 Task: Open a blank sheet, save the file as Madelyn.html Add the quote 'Failure is not the end; it's just a stepping stone to success.' Apply font style 'Merriweather' and font size 30 Align the text to the Justify .Change the text color to  'Pink '
Action: Mouse moved to (374, 236)
Screenshot: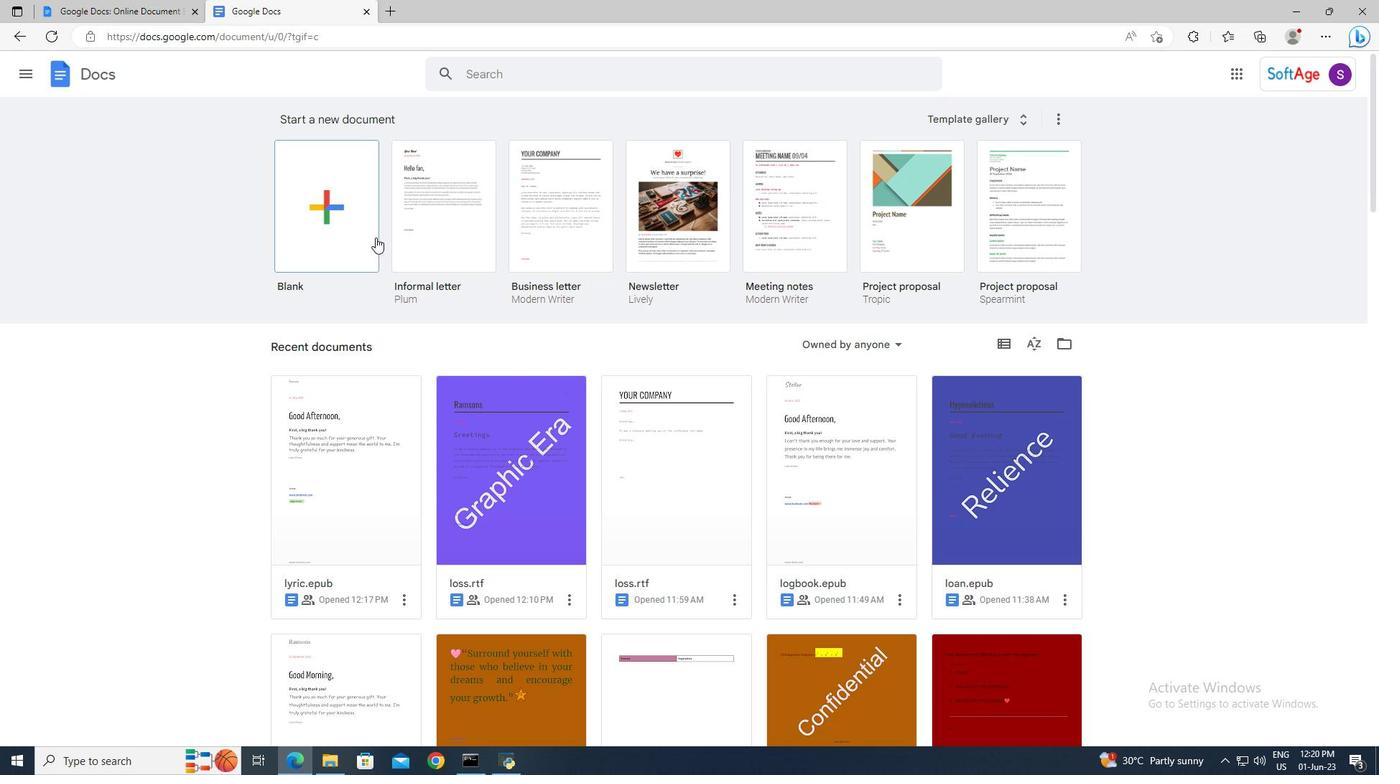 
Action: Mouse pressed left at (374, 236)
Screenshot: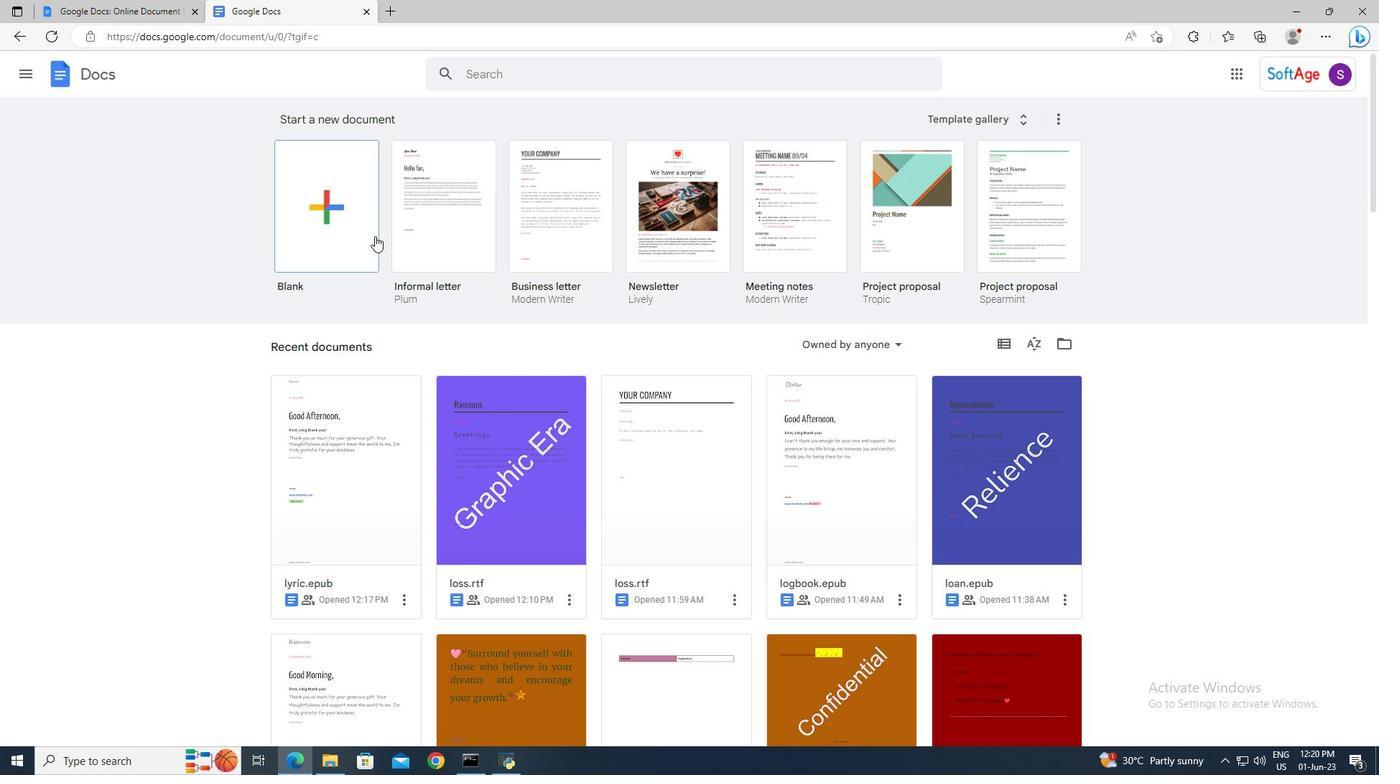 
Action: Mouse moved to (147, 67)
Screenshot: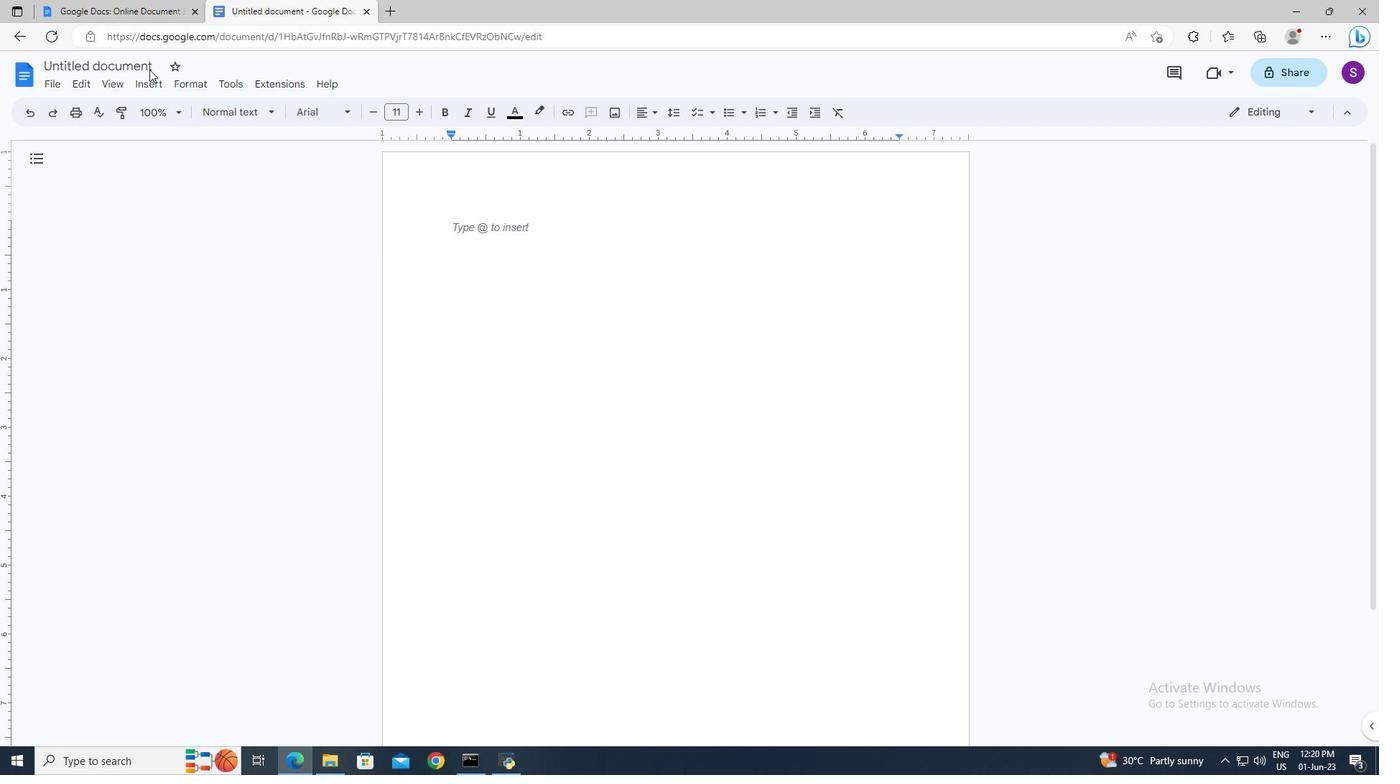 
Action: Mouse pressed left at (147, 67)
Screenshot: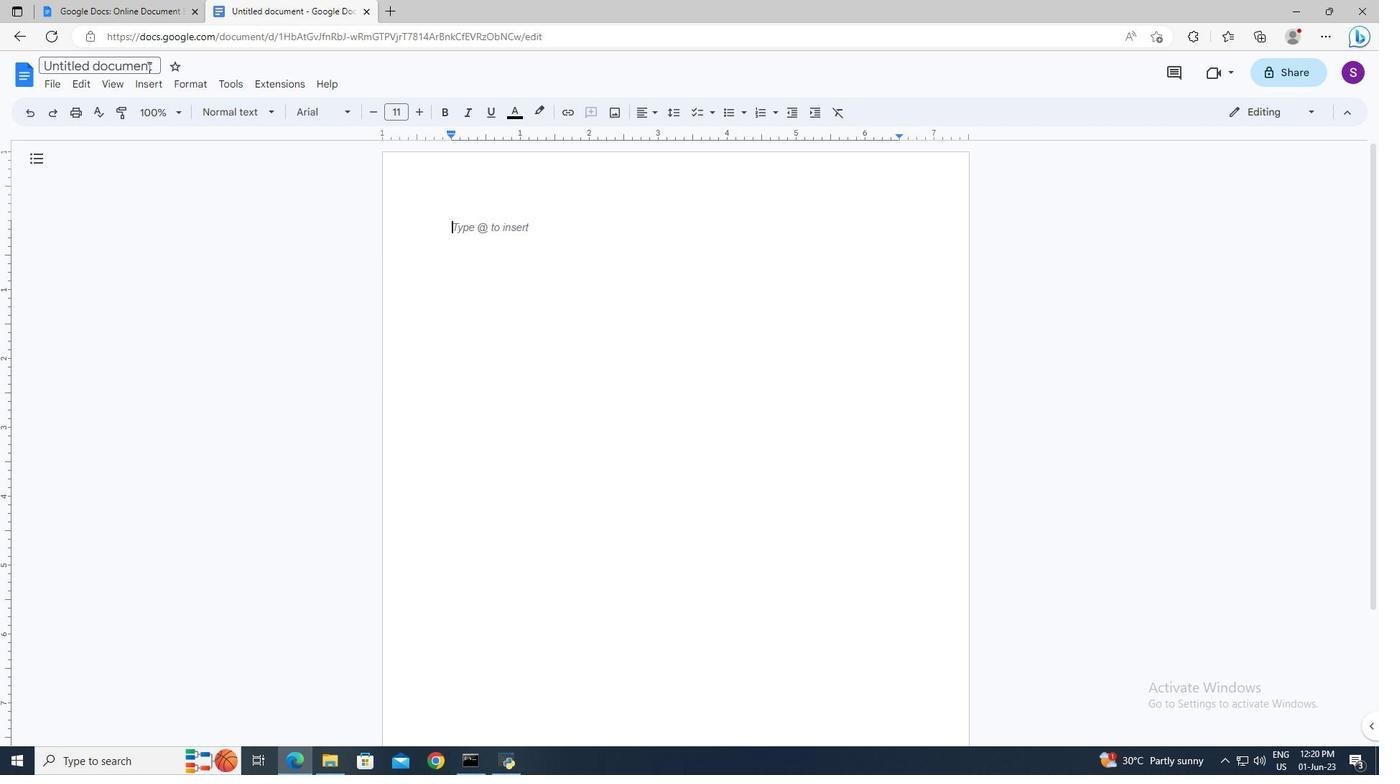 
Action: Key pressed <Key.delete><Key.shift>Madelyn.html<Key.enter>
Screenshot: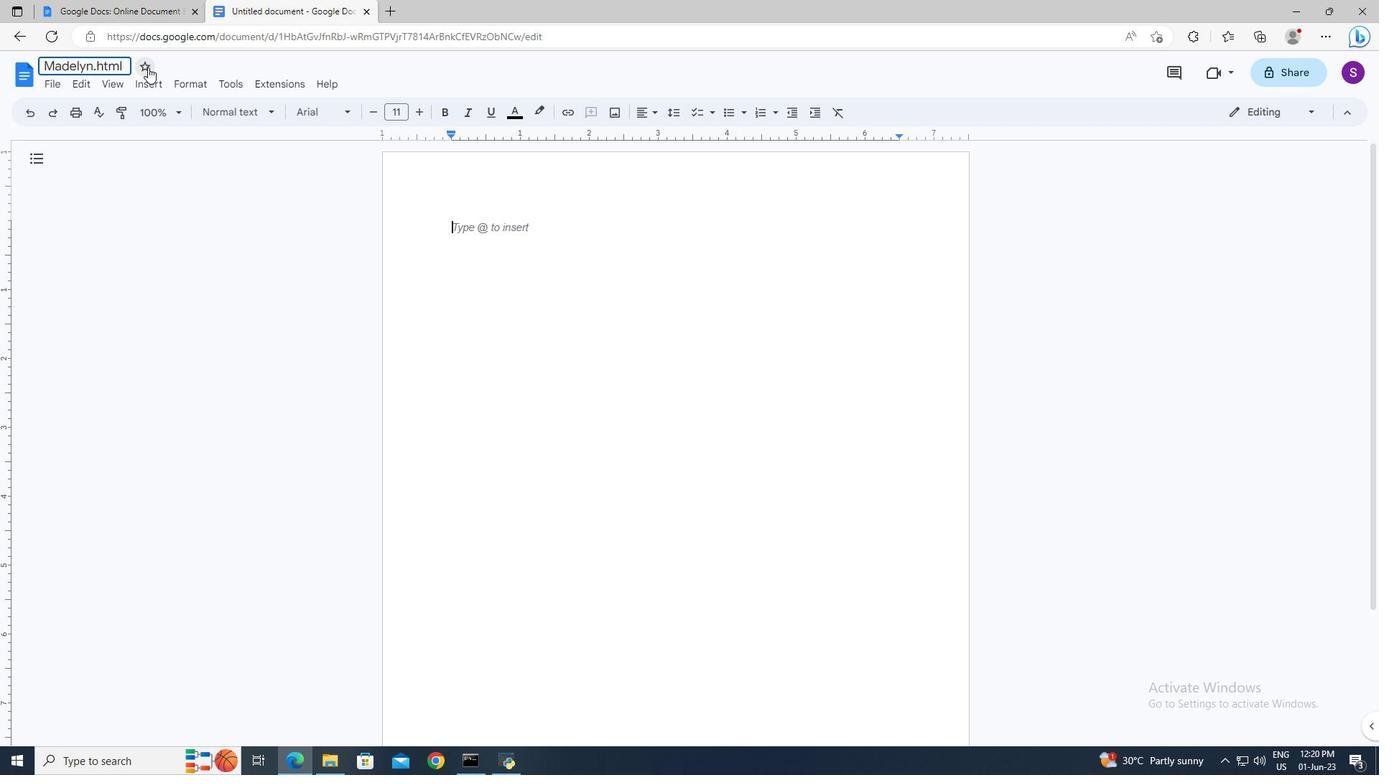 
Action: Mouse moved to (464, 224)
Screenshot: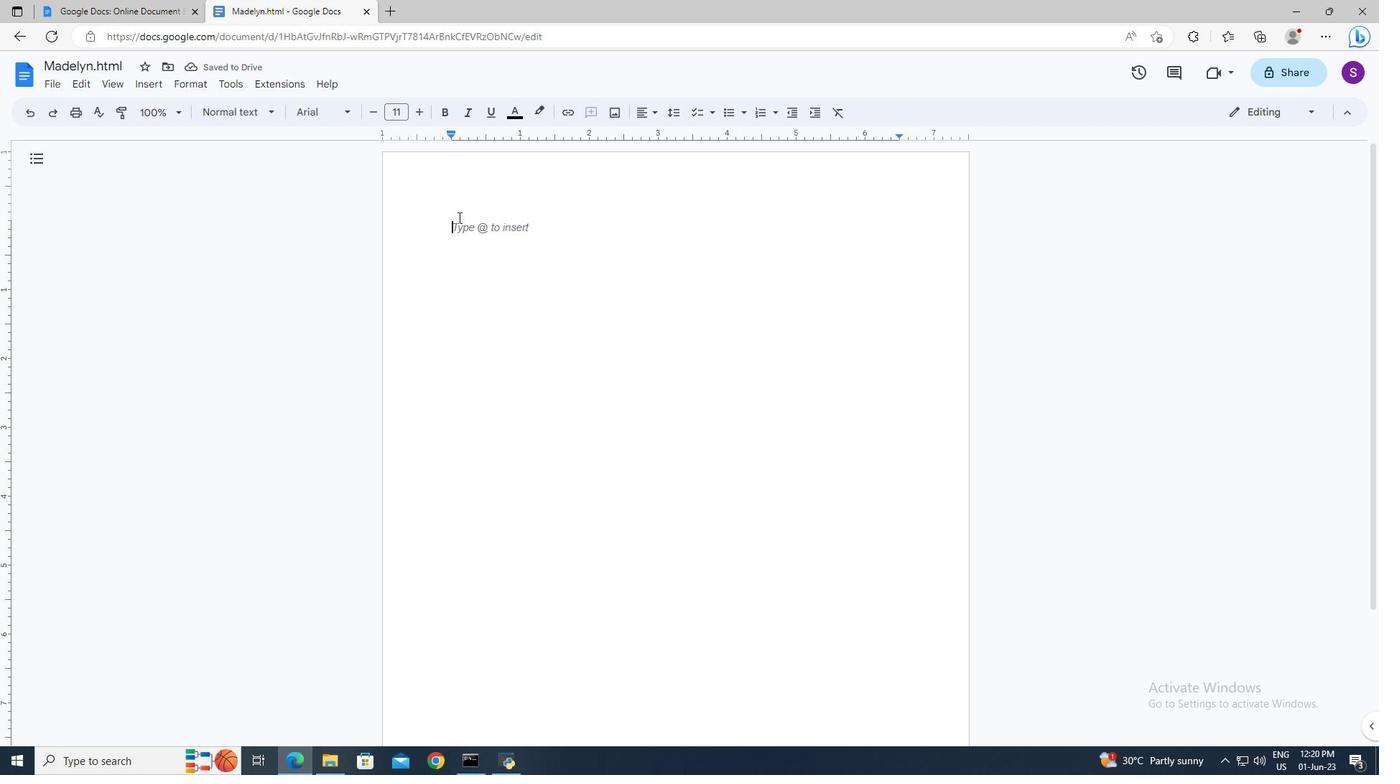 
Action: Mouse pressed left at (464, 224)
Screenshot: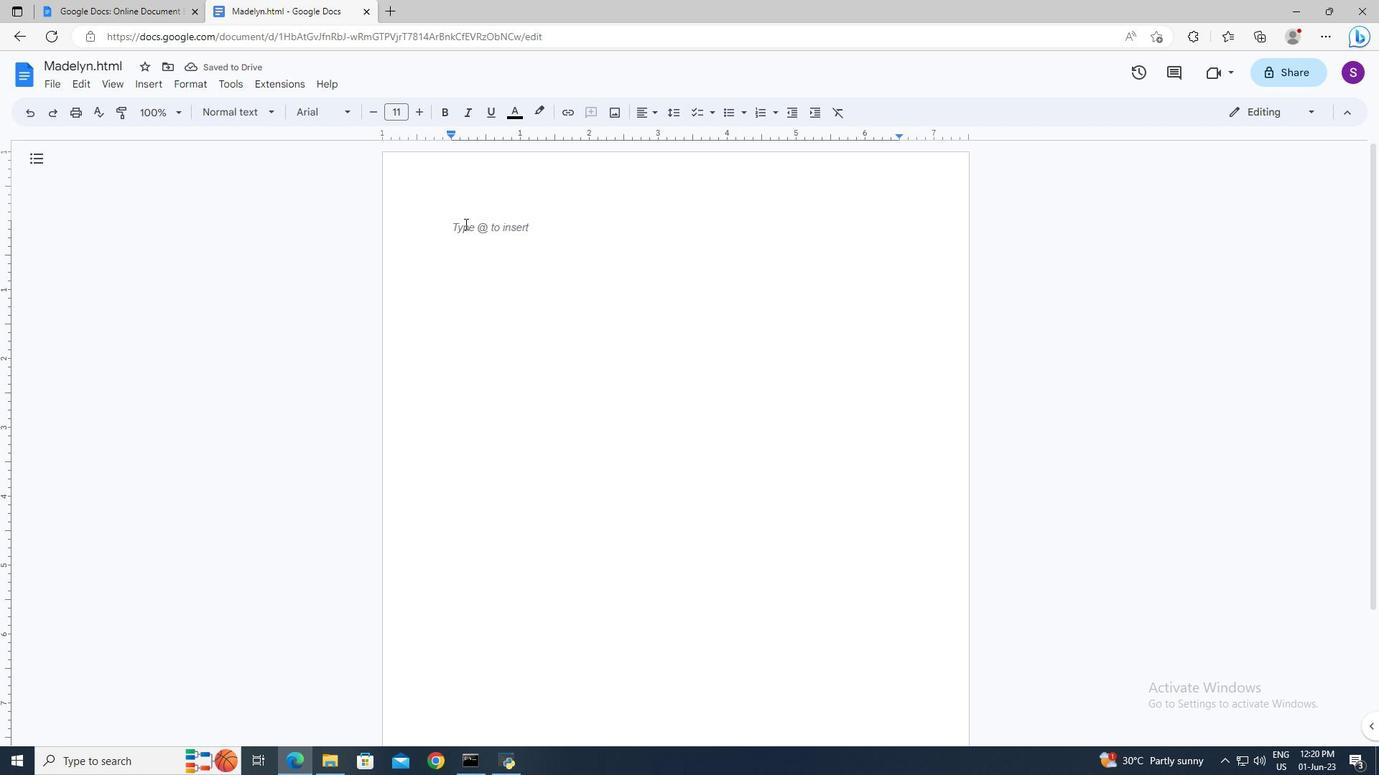 
Action: Key pressed <Key.shift>"<Key.shift>Failure<Key.space>is<Key.space>not<Key.space>the<Key.space>end;<Key.space>it's<Key.space>just<Key.space>a<Key.space>stepping<Key.space>stone<Key.space>to<Key.space>success.<Key.shift>"ctrl+A
Screenshot: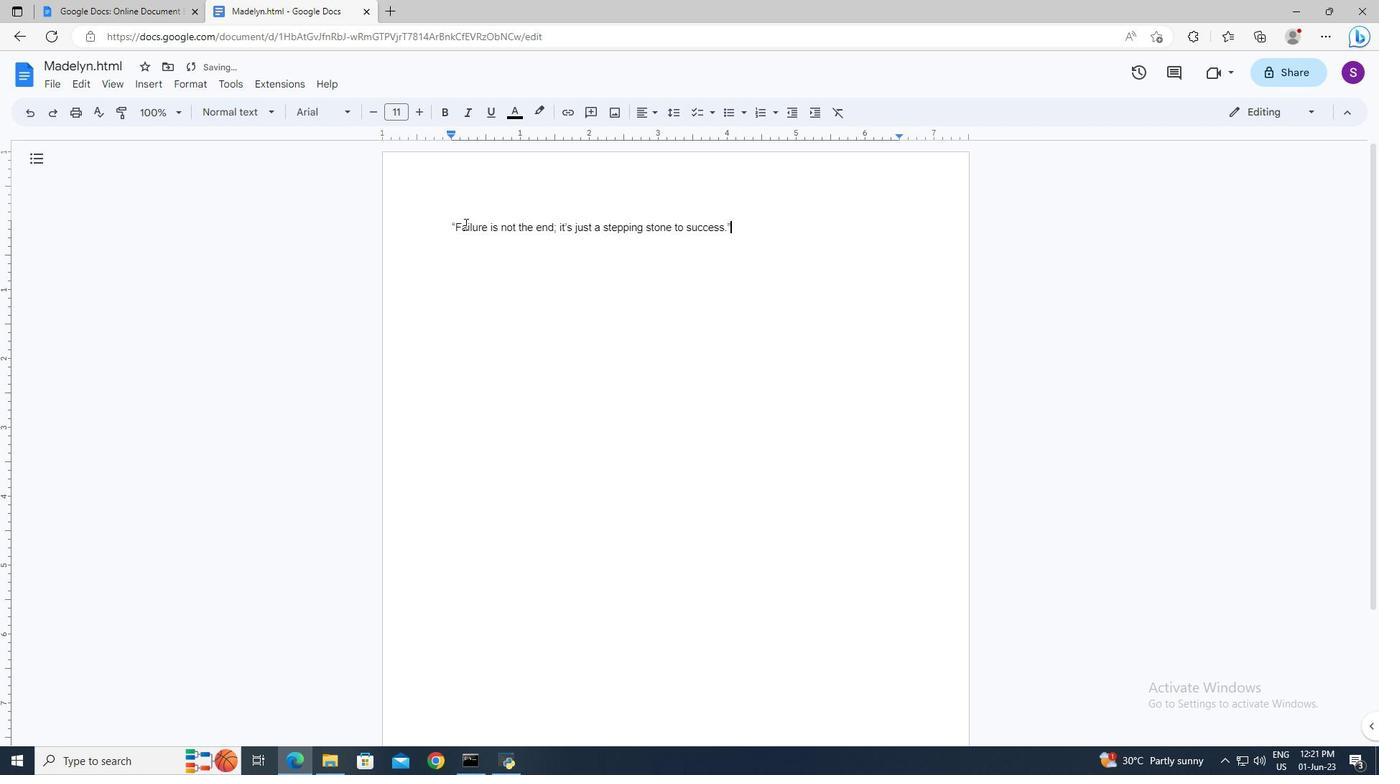 
Action: Mouse moved to (342, 118)
Screenshot: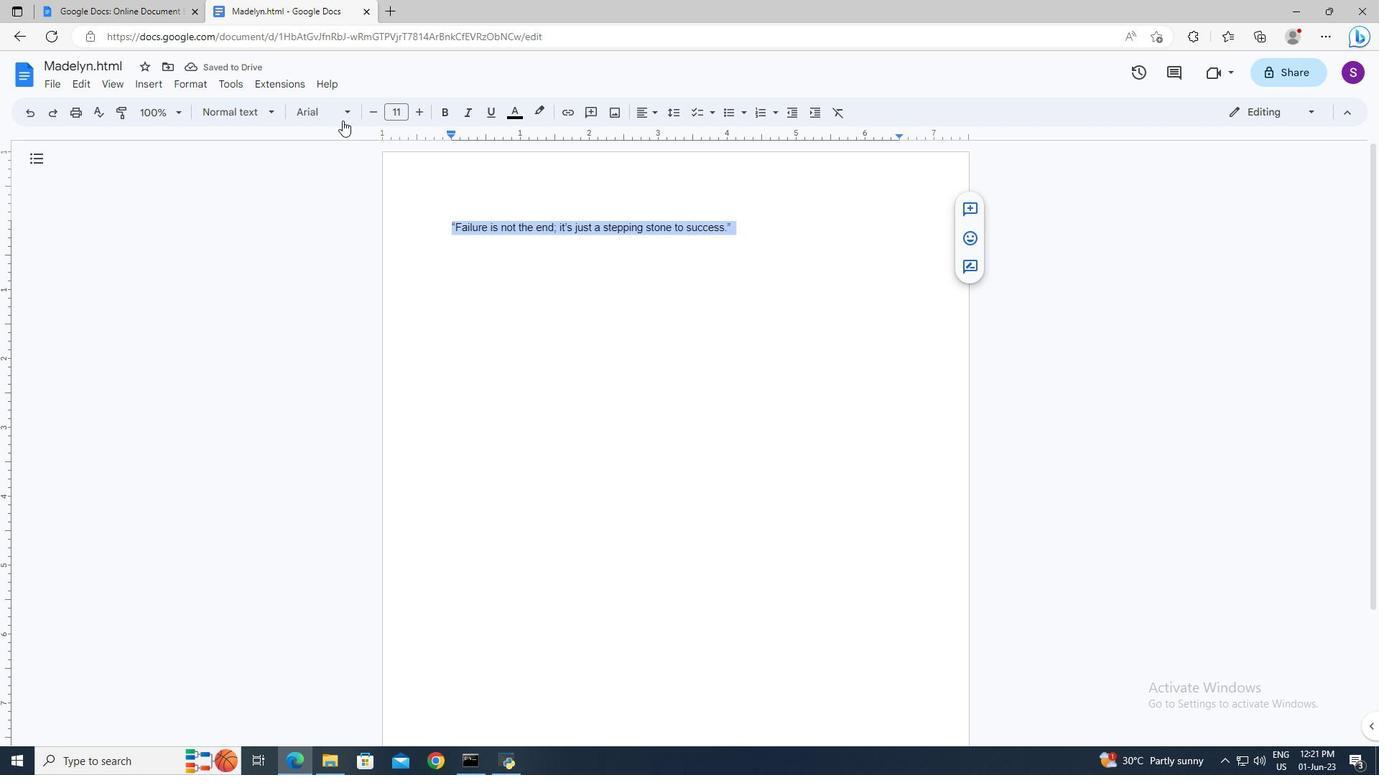 
Action: Mouse pressed left at (342, 118)
Screenshot: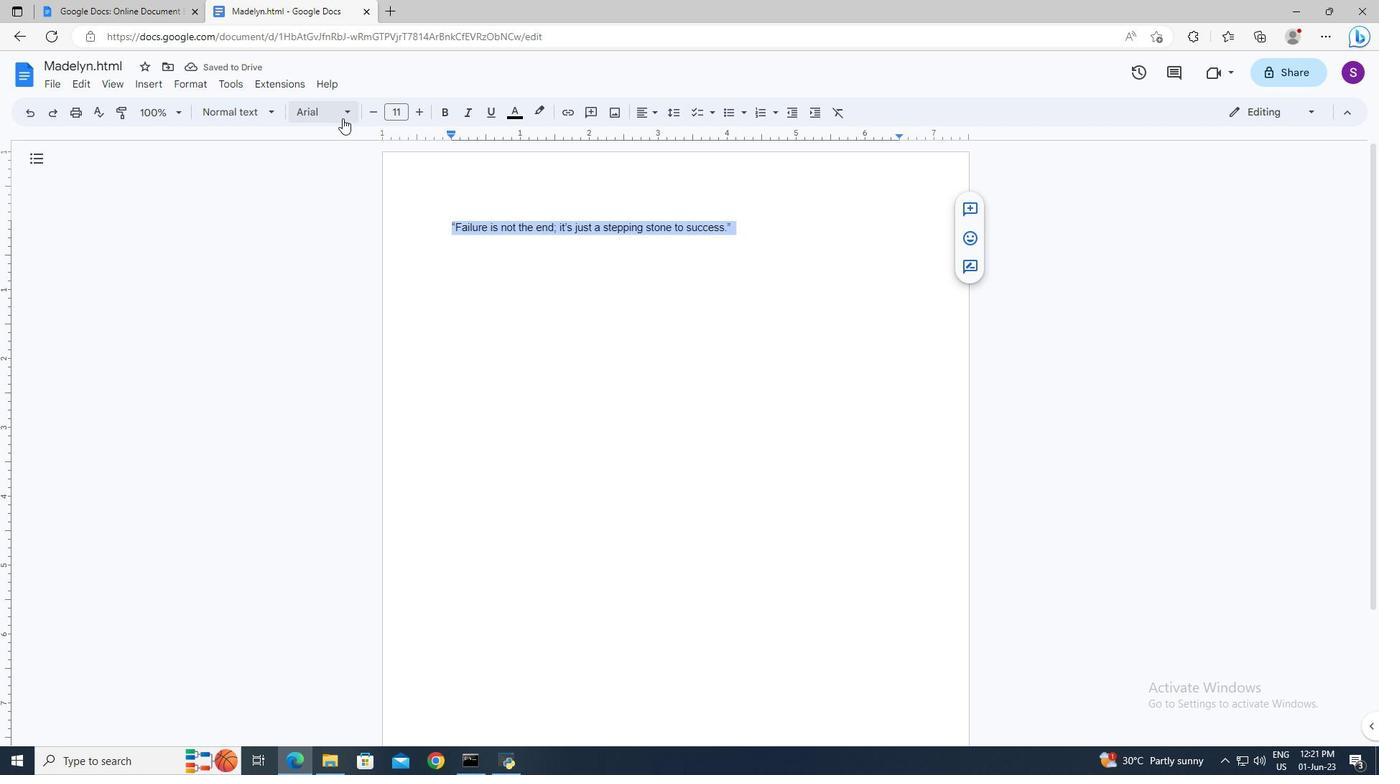 
Action: Mouse moved to (373, 616)
Screenshot: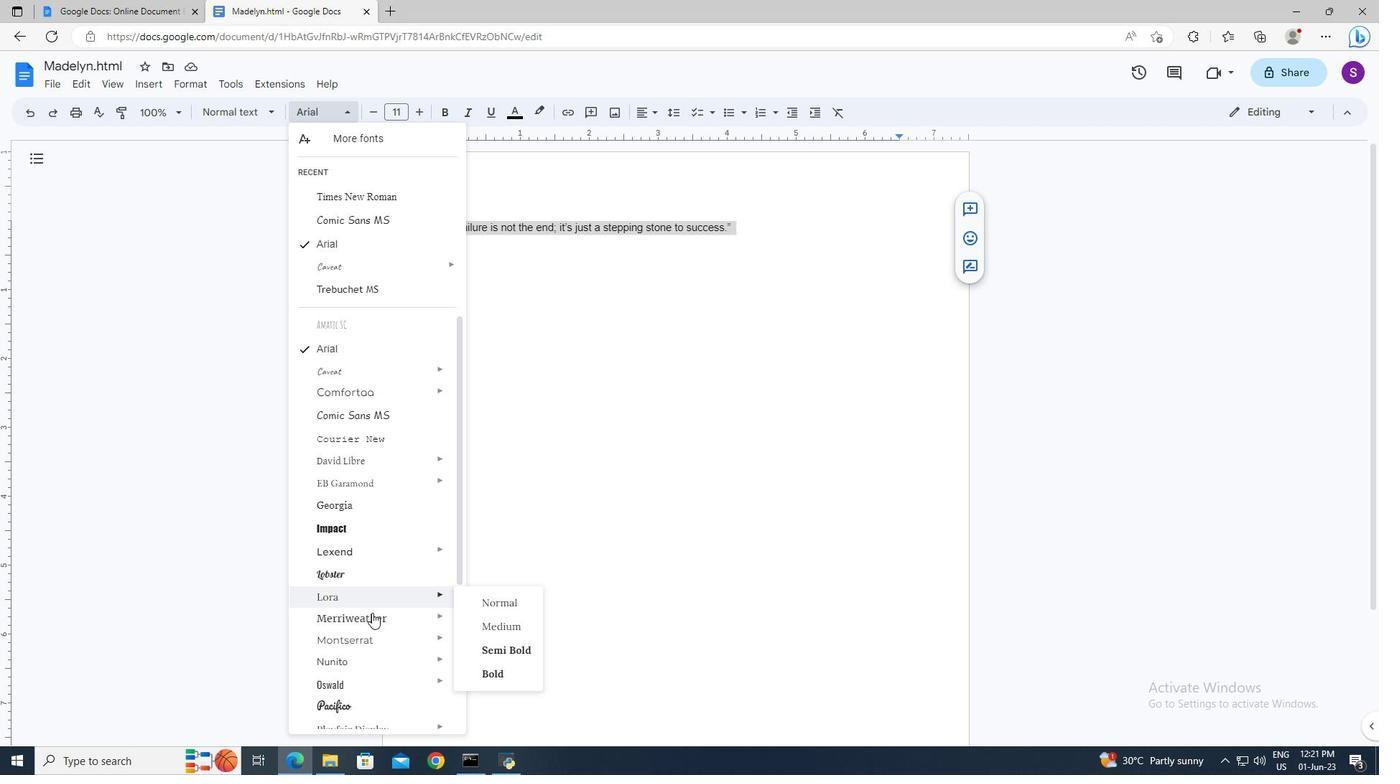 
Action: Mouse pressed left at (373, 616)
Screenshot: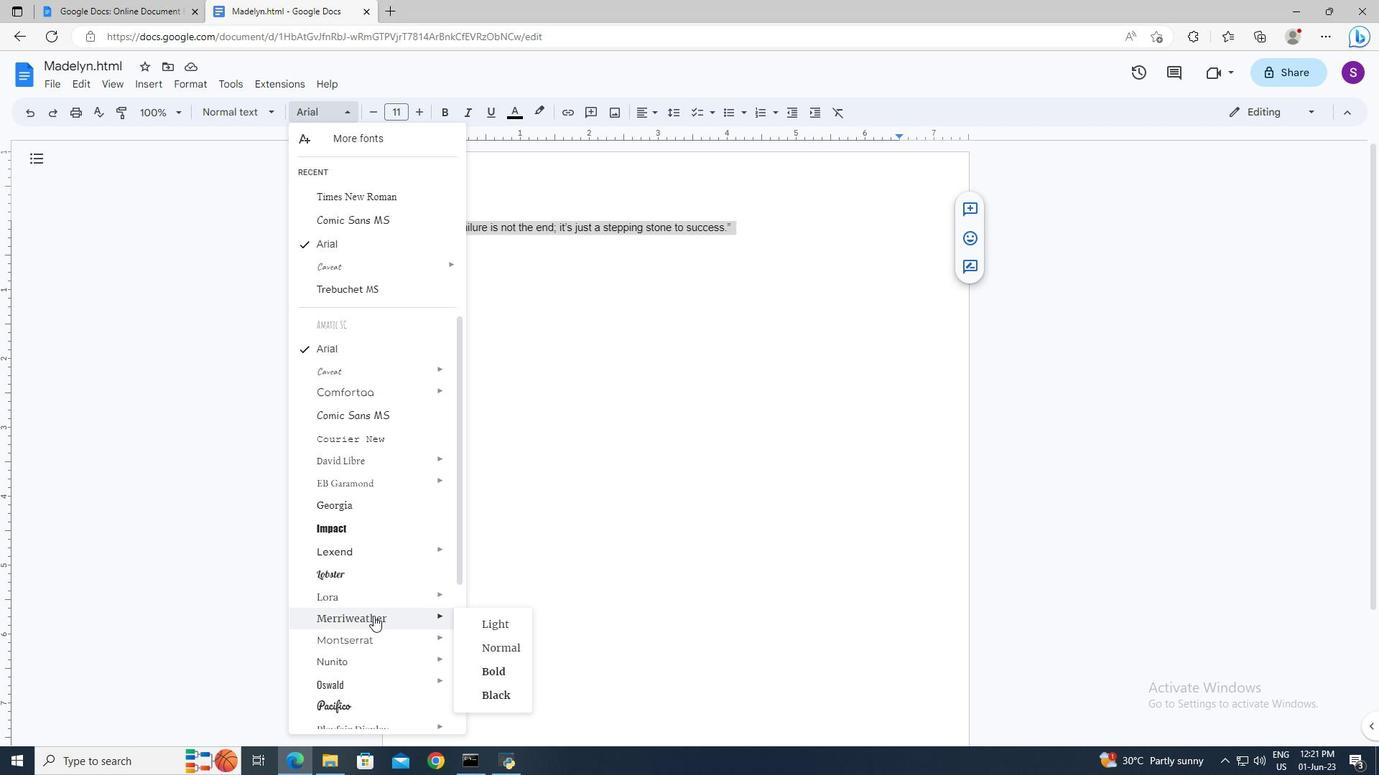 
Action: Mouse moved to (400, 110)
Screenshot: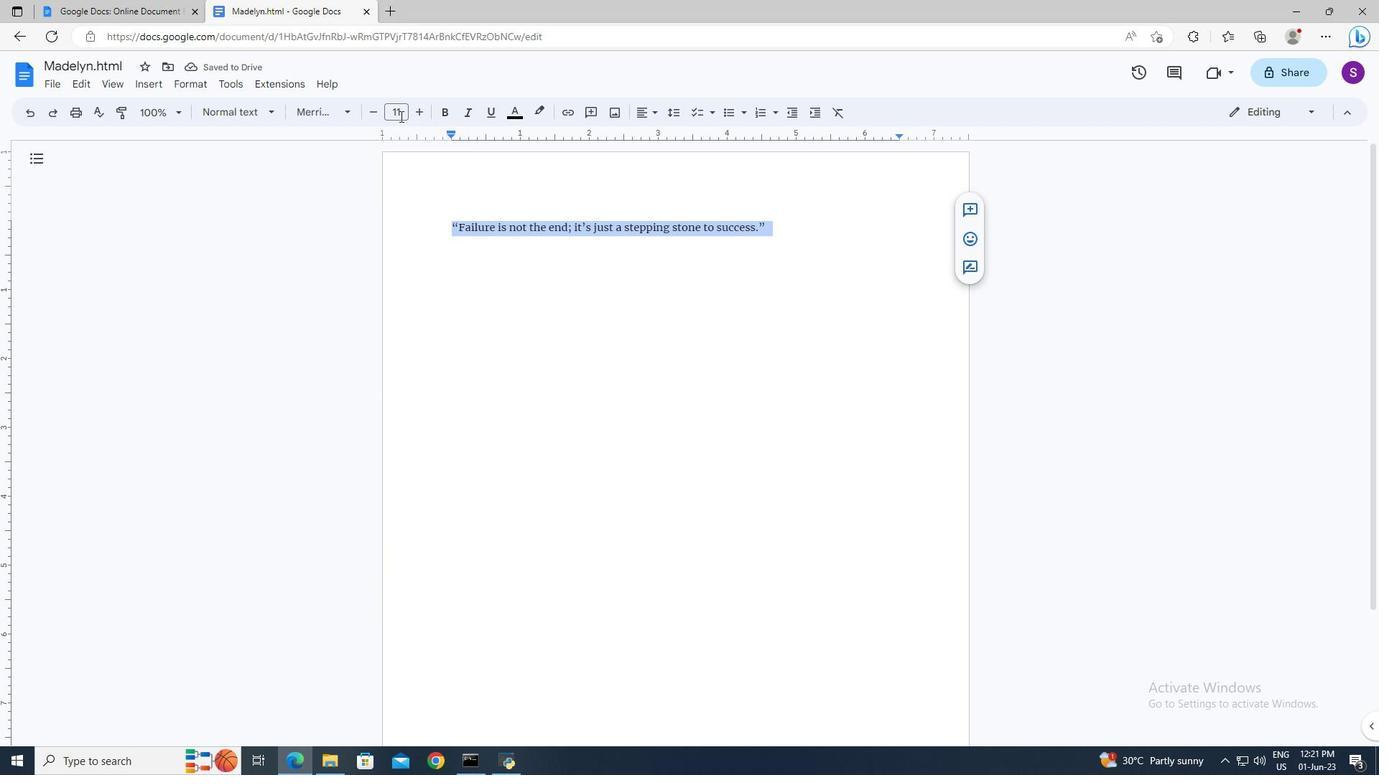 
Action: Mouse pressed left at (400, 110)
Screenshot: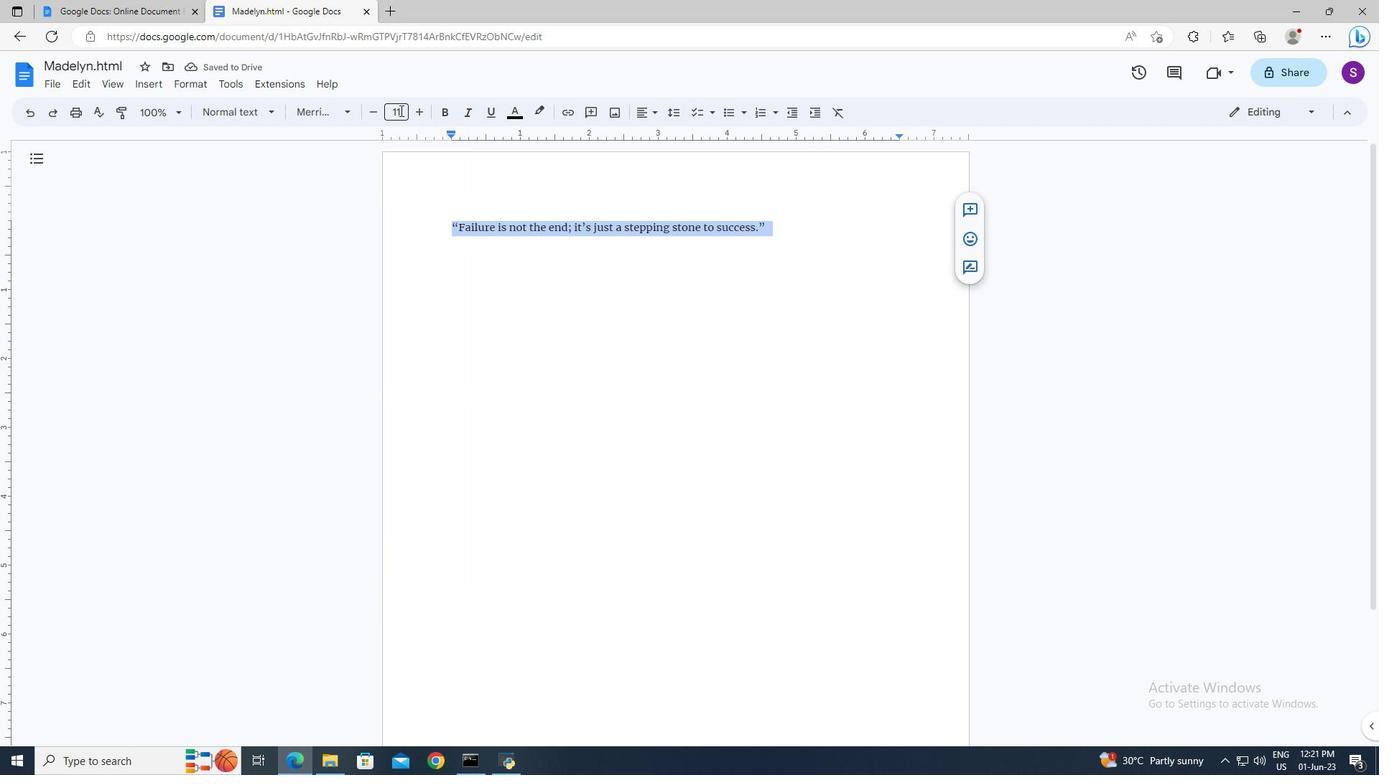 
Action: Key pressed 30<Key.enter>
Screenshot: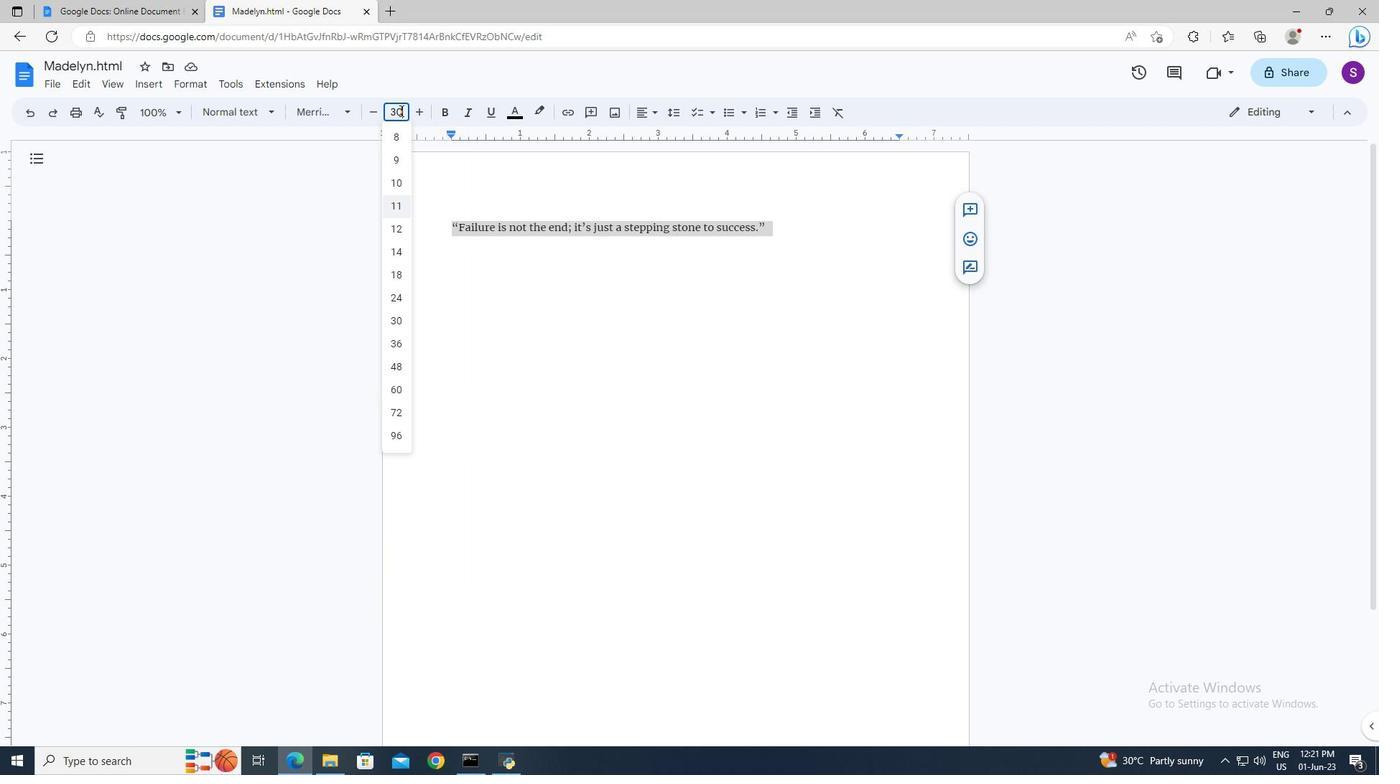 
Action: Mouse moved to (655, 112)
Screenshot: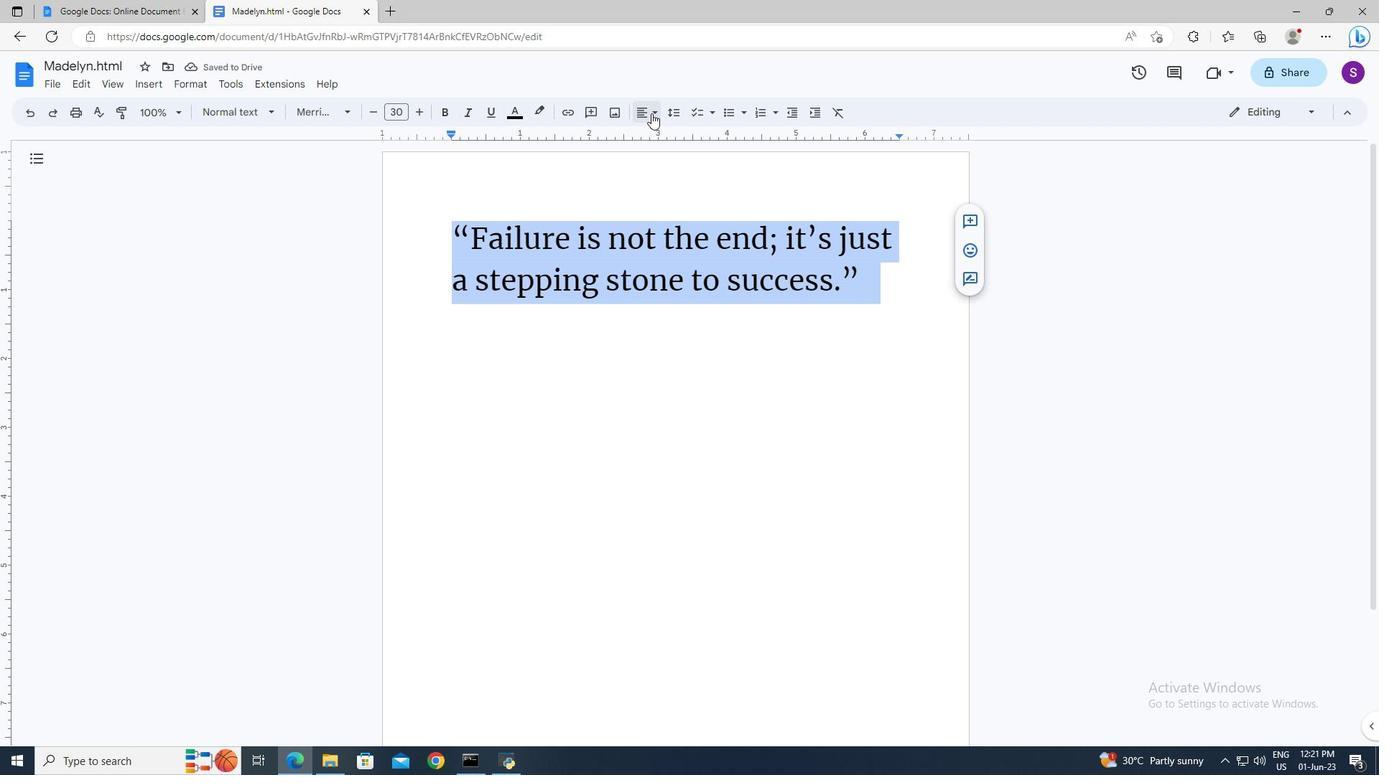 
Action: Mouse pressed left at (655, 112)
Screenshot: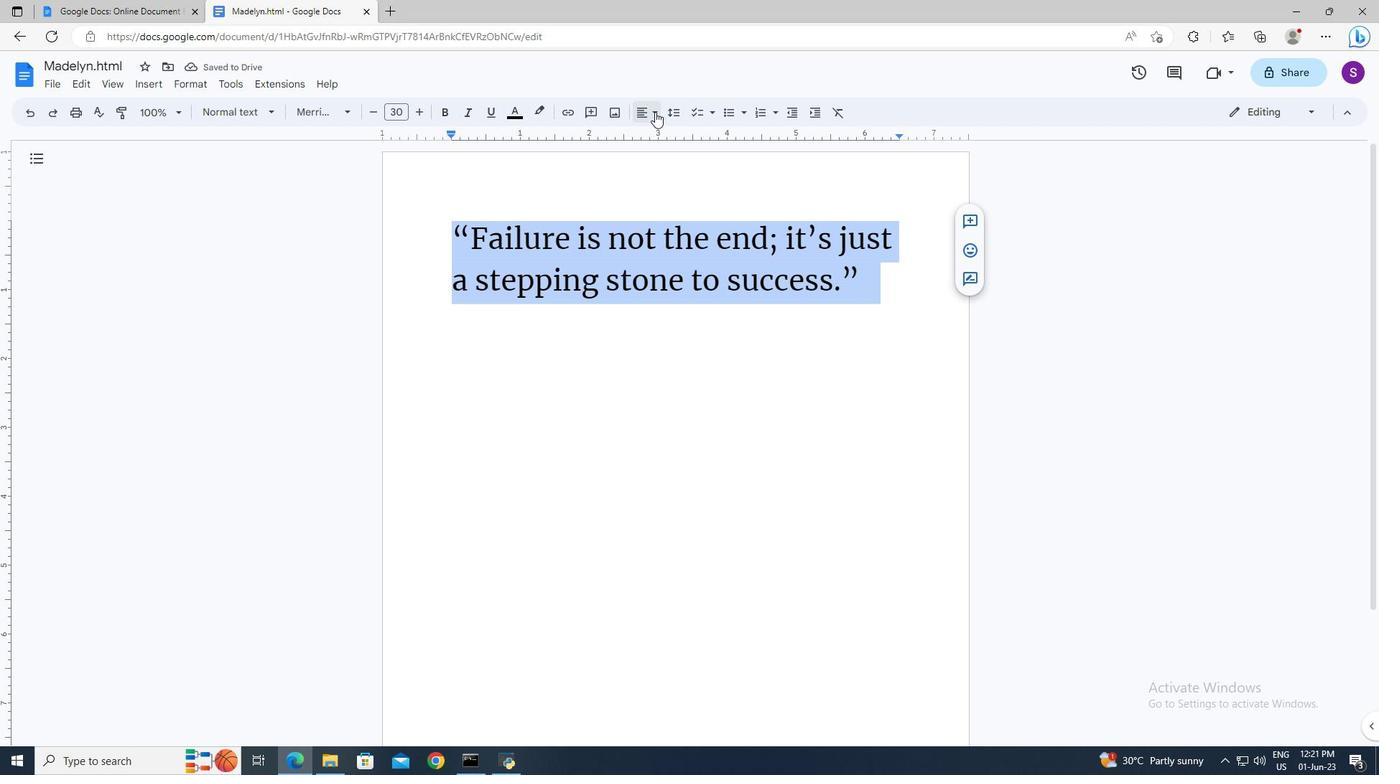 
Action: Mouse moved to (706, 139)
Screenshot: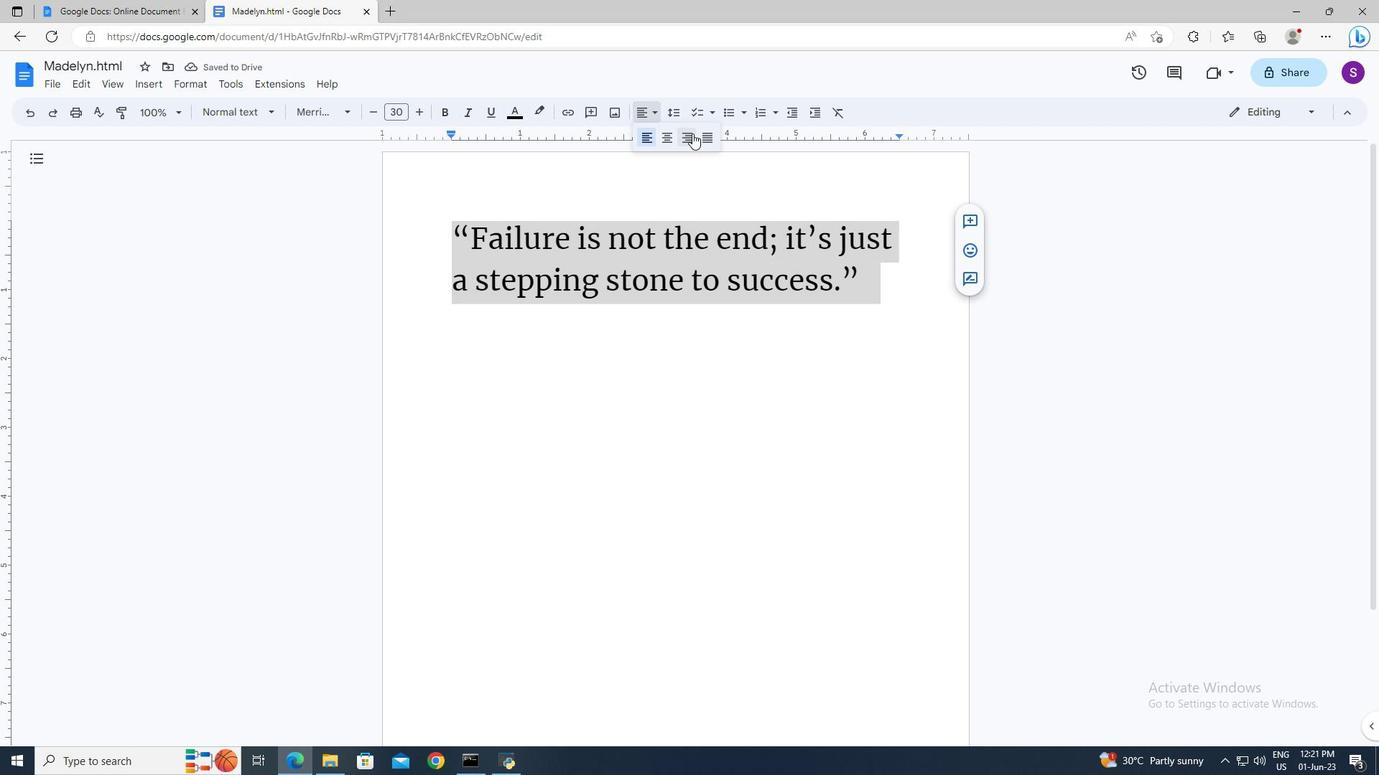 
Action: Mouse pressed left at (706, 139)
Screenshot: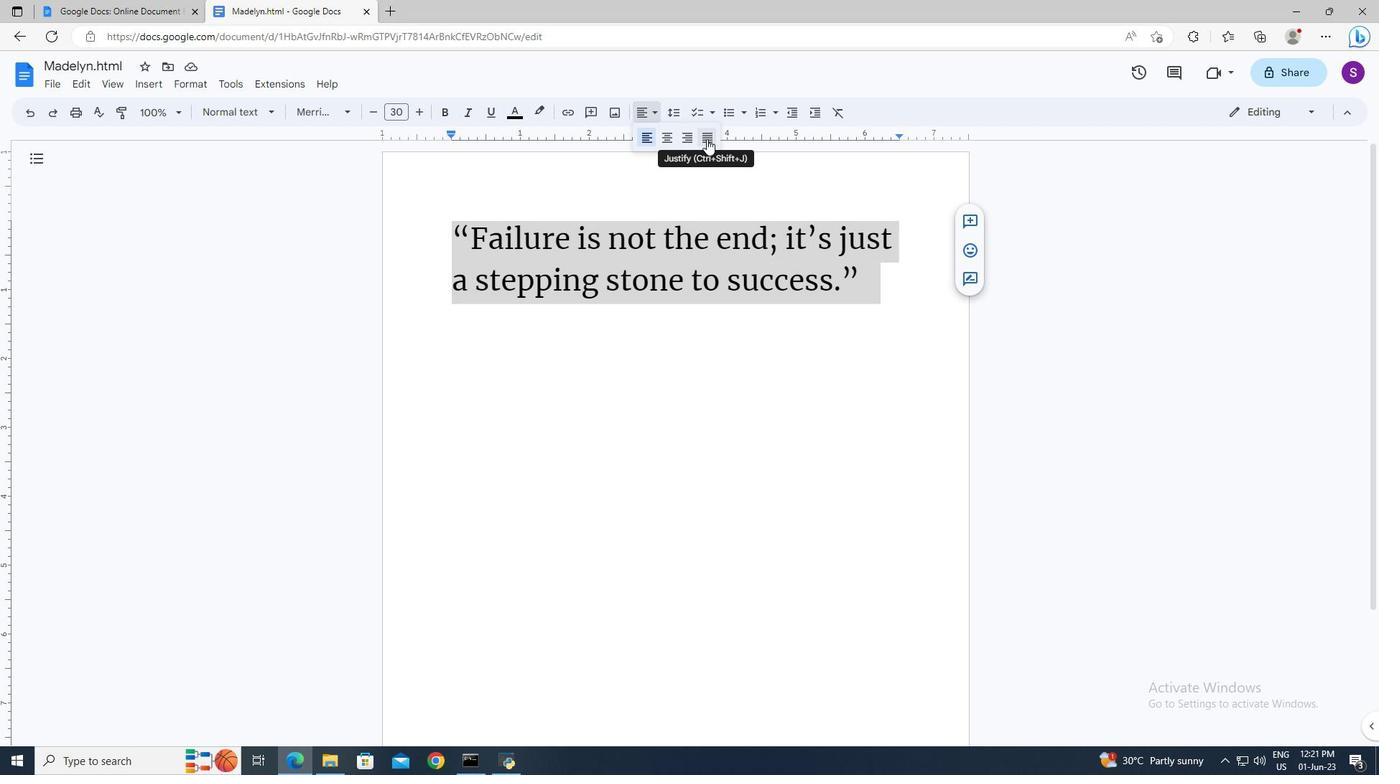 
Action: Mouse moved to (521, 117)
Screenshot: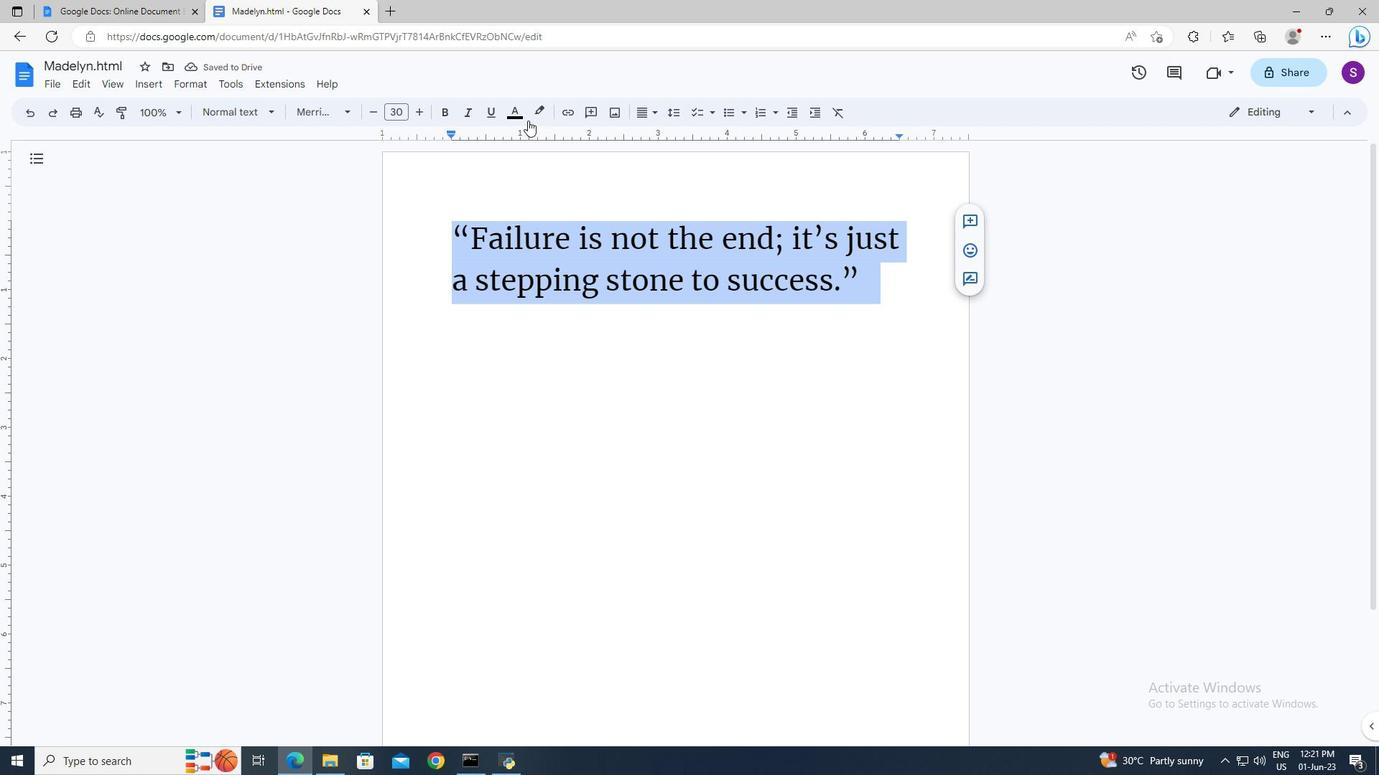 
Action: Mouse pressed left at (521, 117)
Screenshot: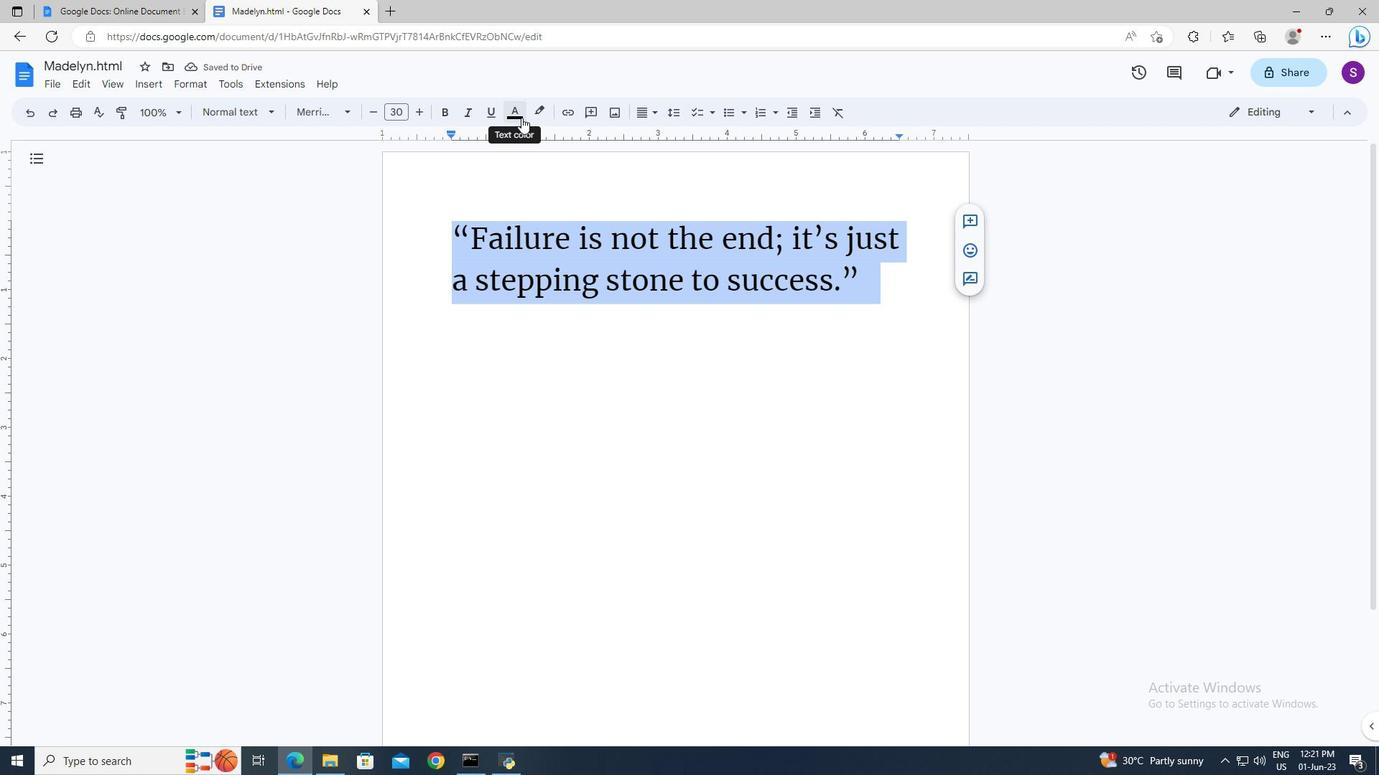 
Action: Mouse moved to (519, 282)
Screenshot: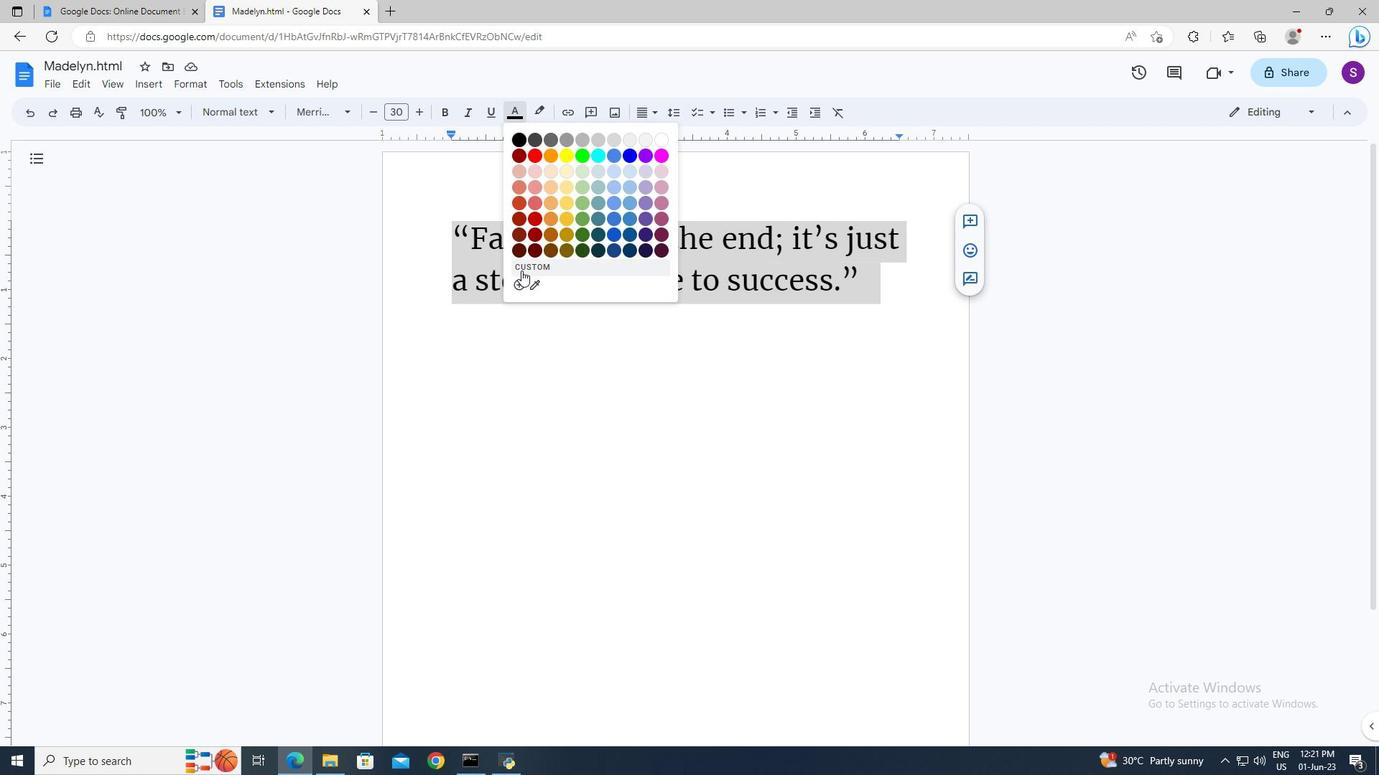 
Action: Mouse pressed left at (519, 282)
Screenshot: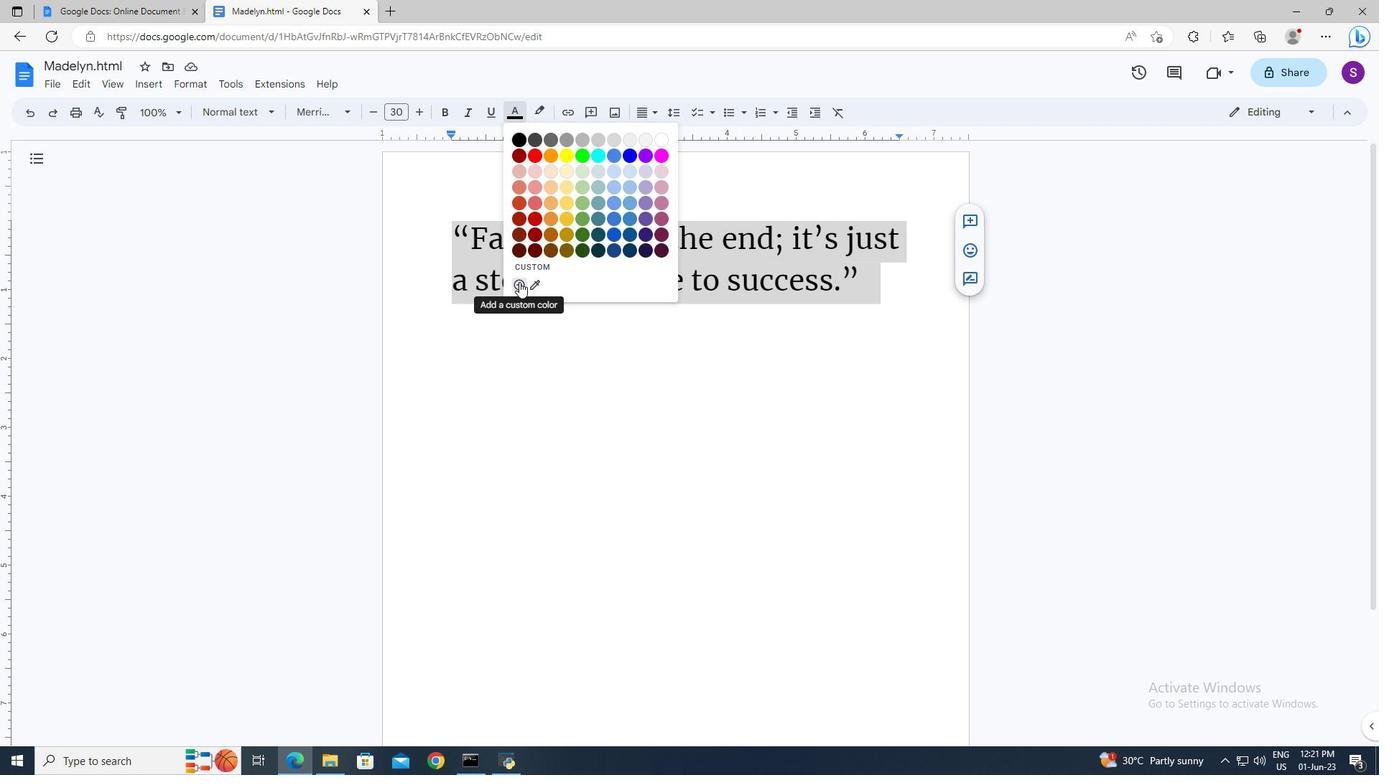 
Action: Mouse moved to (703, 405)
Screenshot: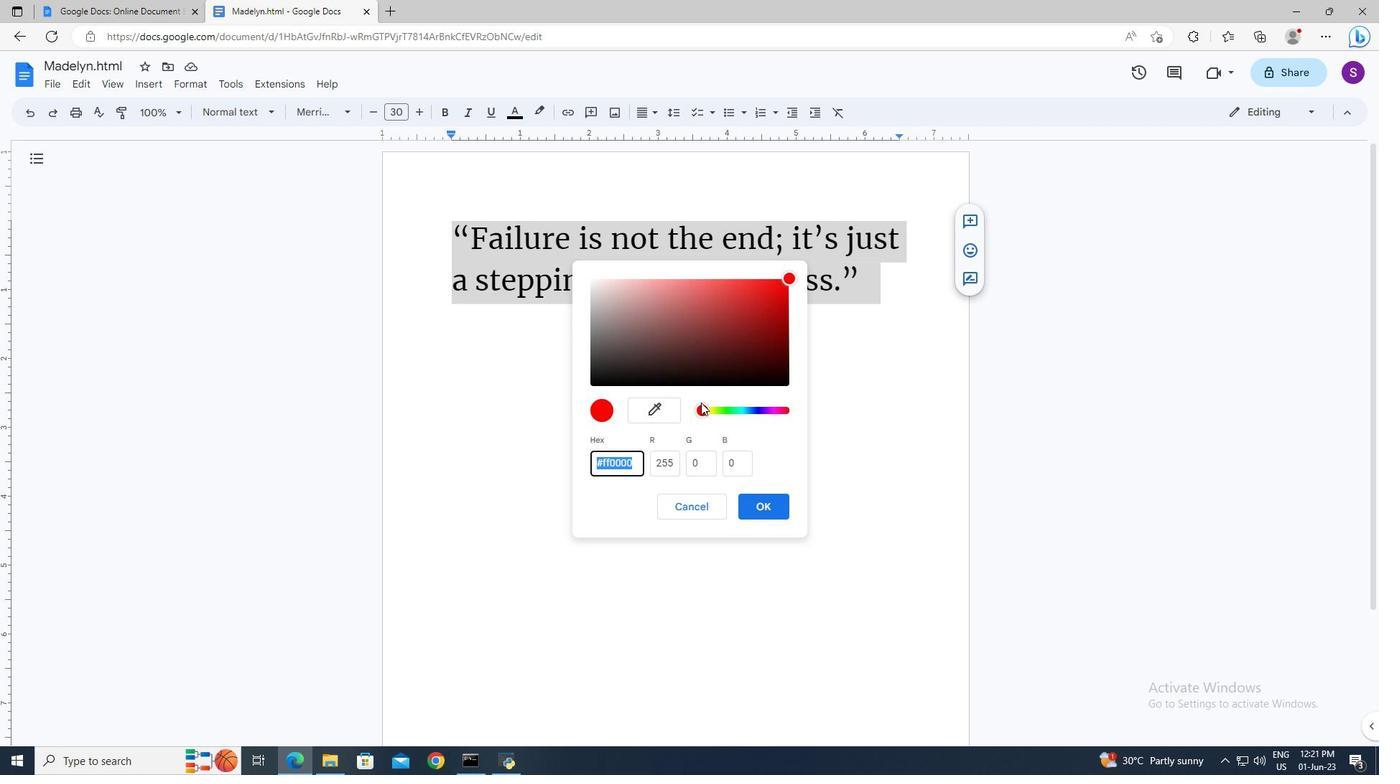 
Action: Mouse pressed left at (703, 405)
Screenshot: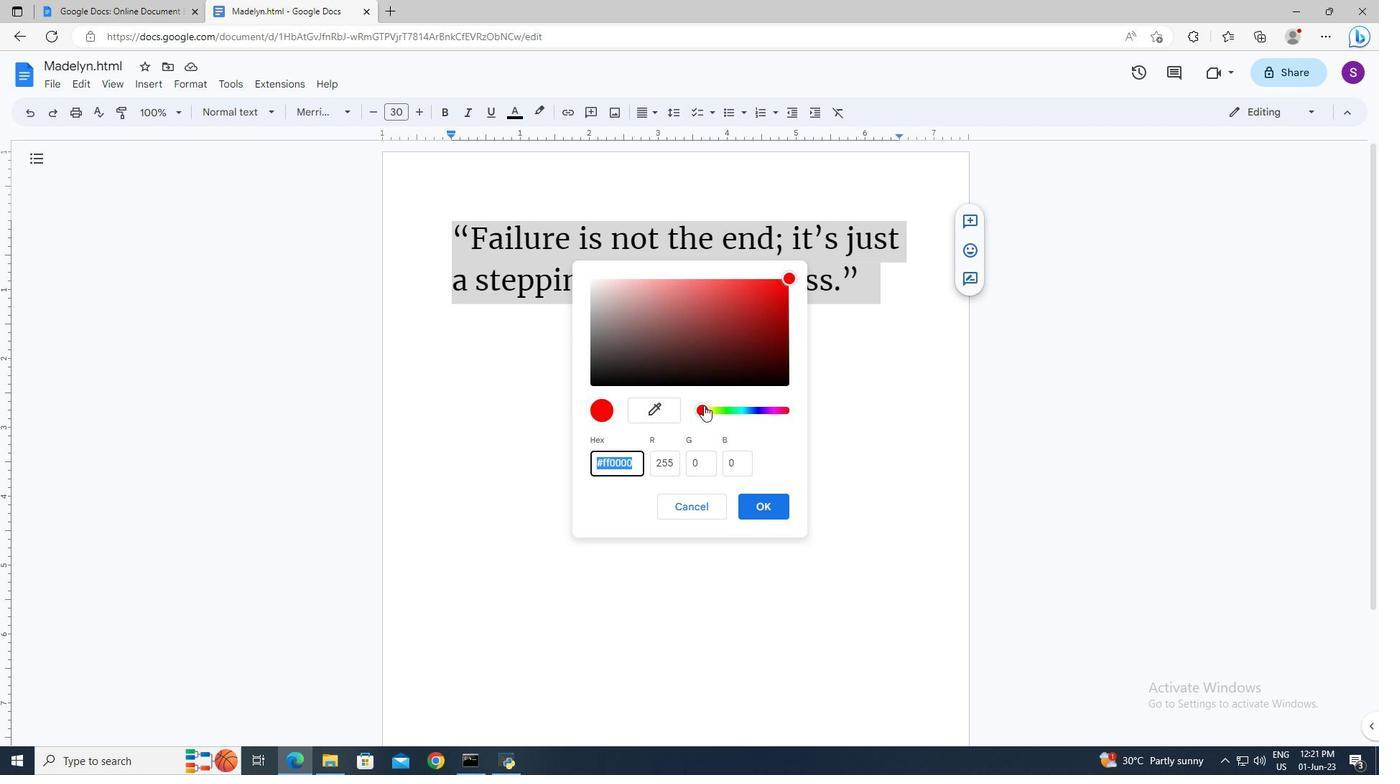 
Action: Mouse moved to (766, 410)
Screenshot: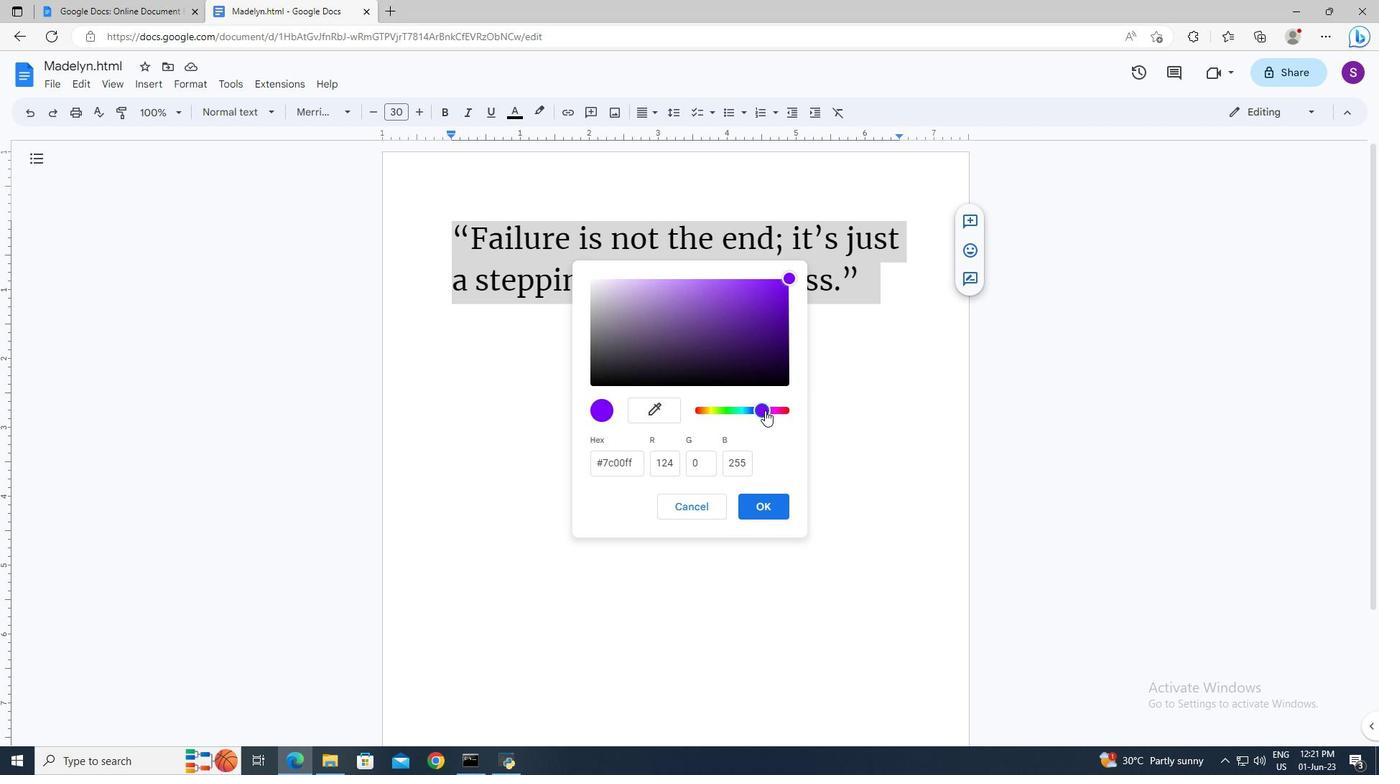 
Action: Mouse pressed left at (766, 410)
Screenshot: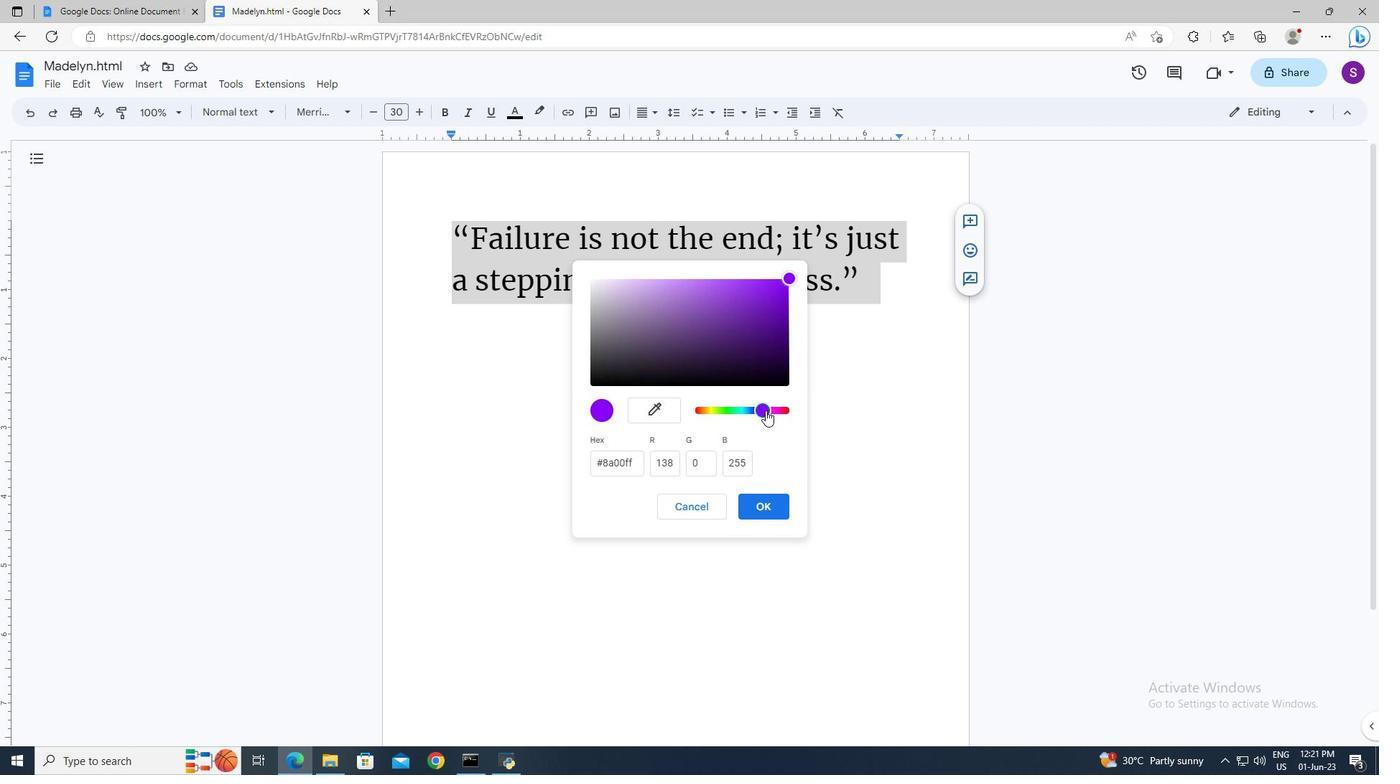 
Action: Mouse moved to (780, 282)
Screenshot: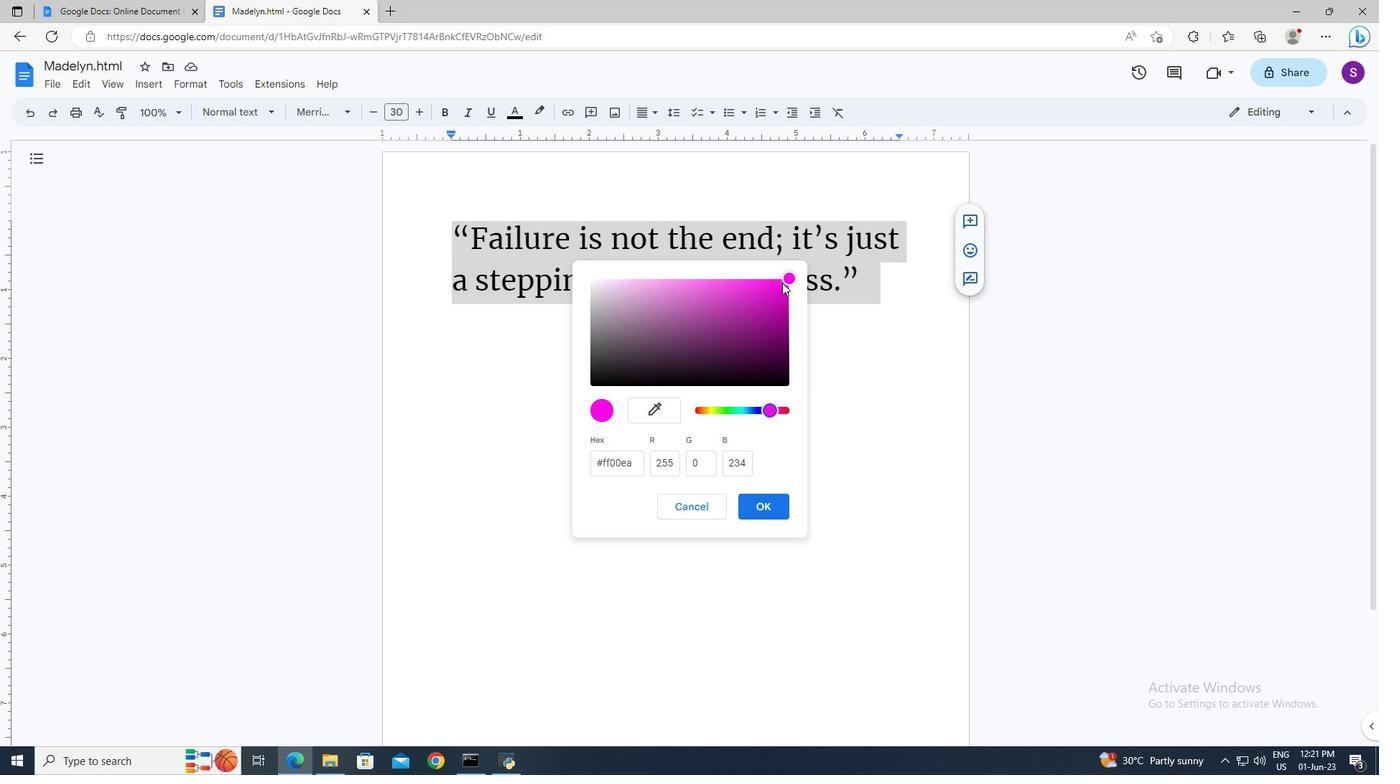 
Action: Mouse pressed left at (780, 282)
Screenshot: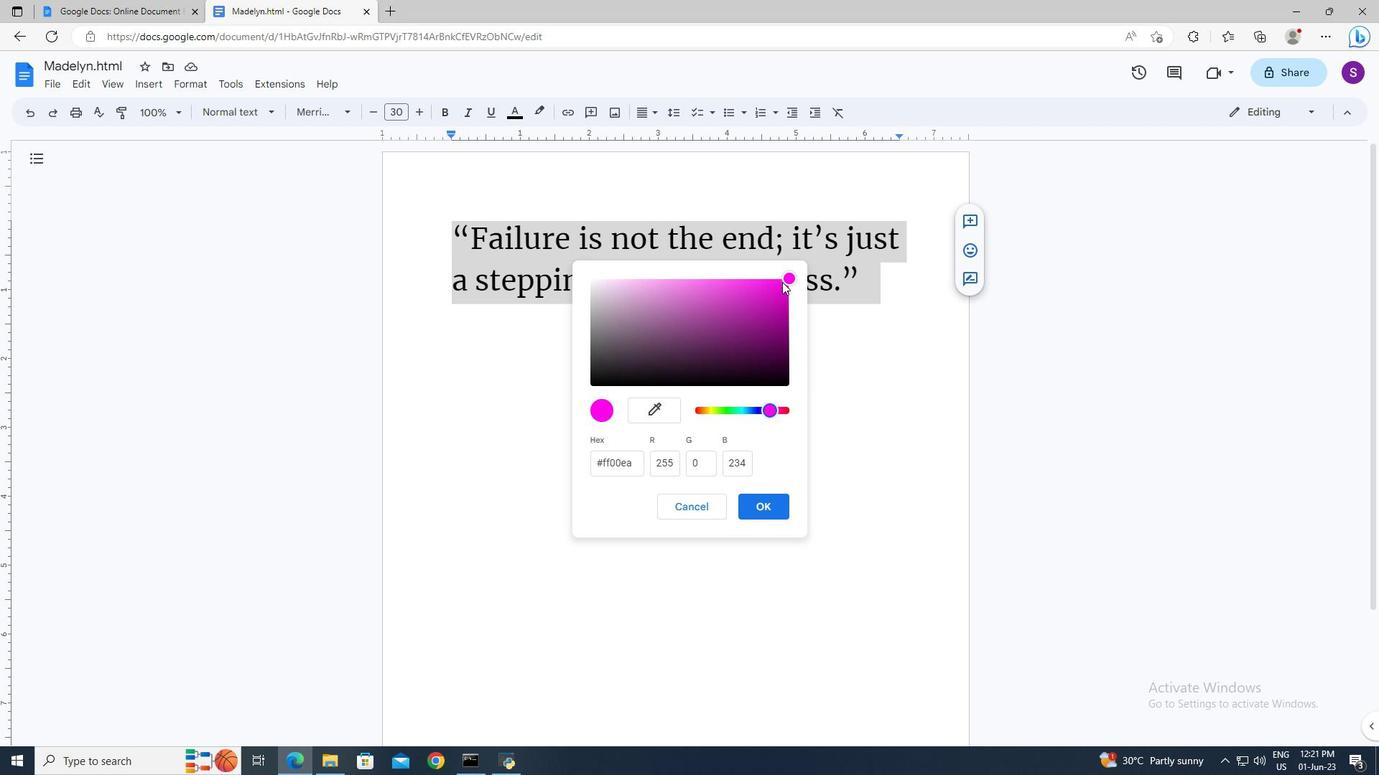 
Action: Mouse moved to (748, 500)
Screenshot: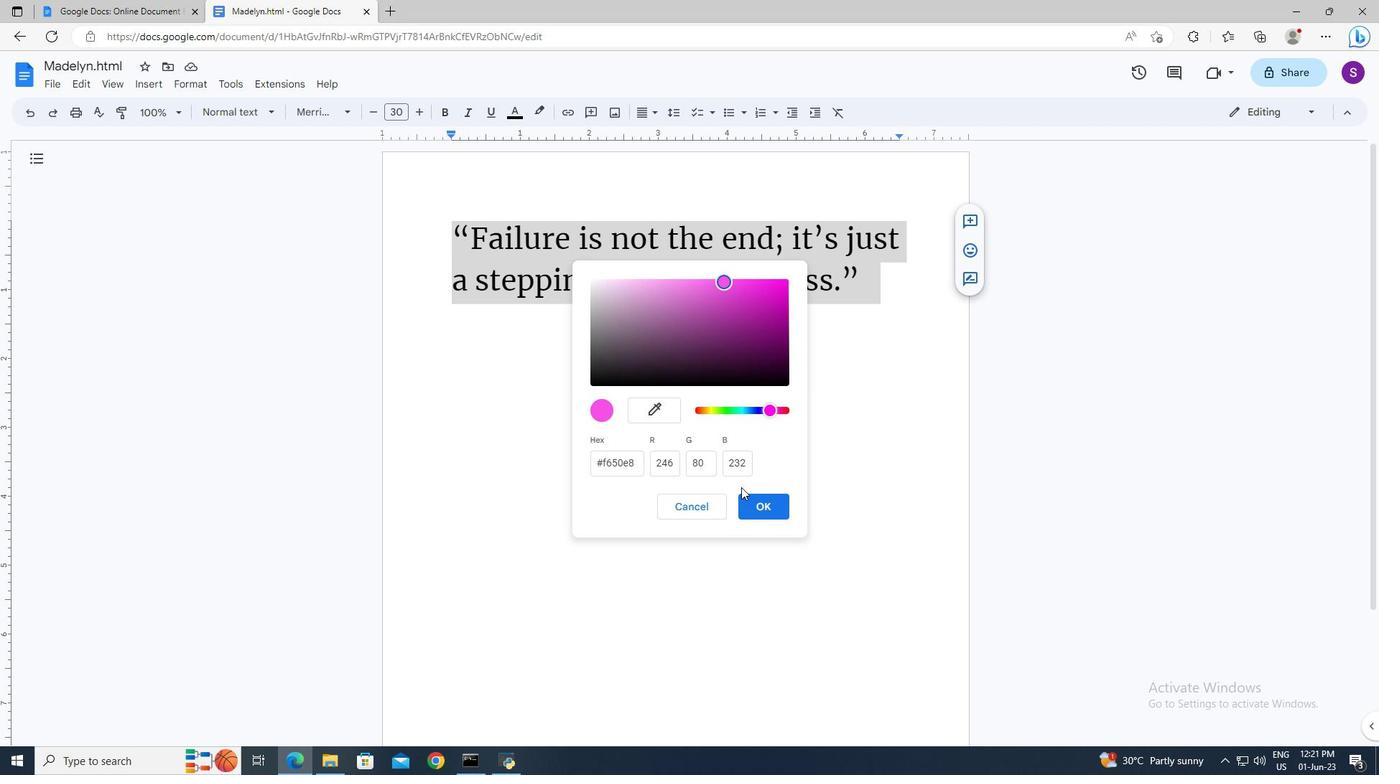 
Action: Mouse pressed left at (748, 500)
Screenshot: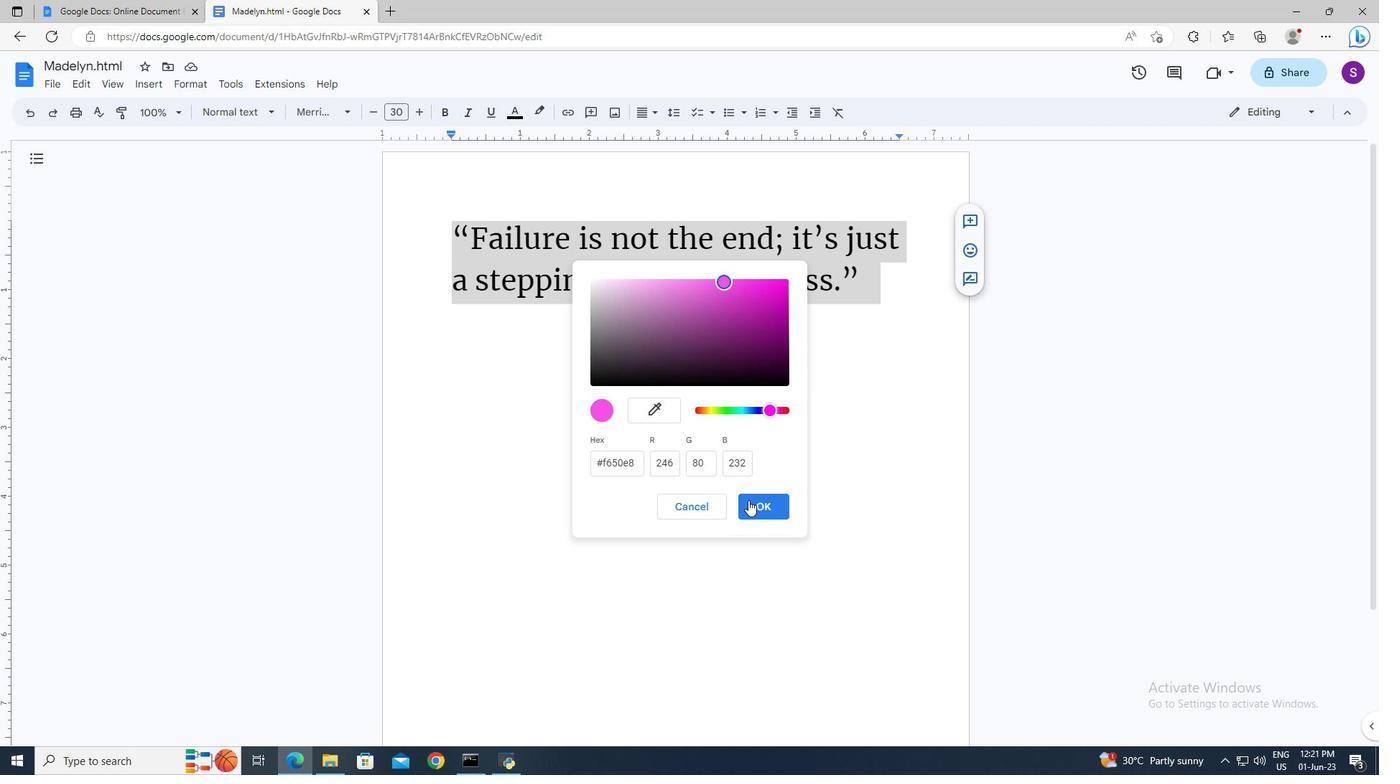 
Action: Mouse moved to (739, 408)
Screenshot: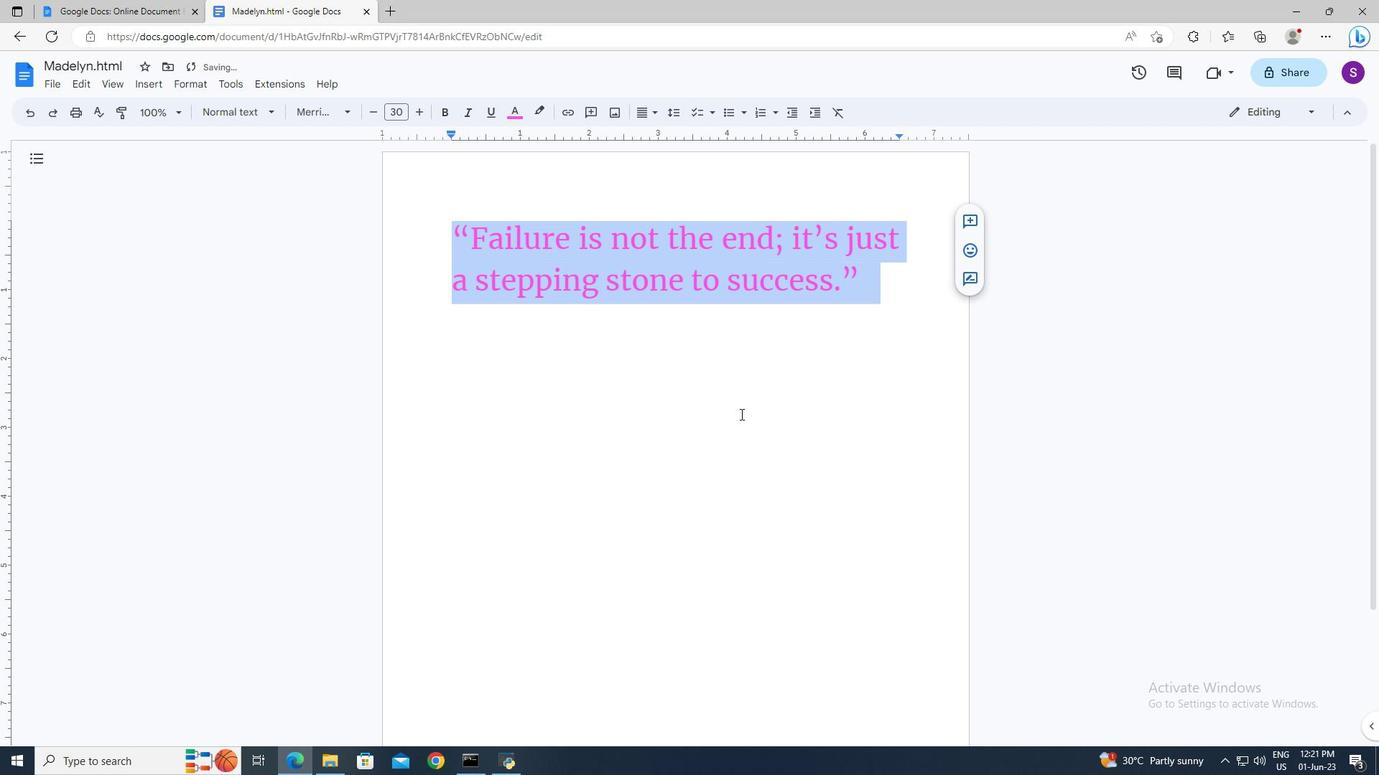 
Action: Mouse pressed left at (739, 408)
Screenshot: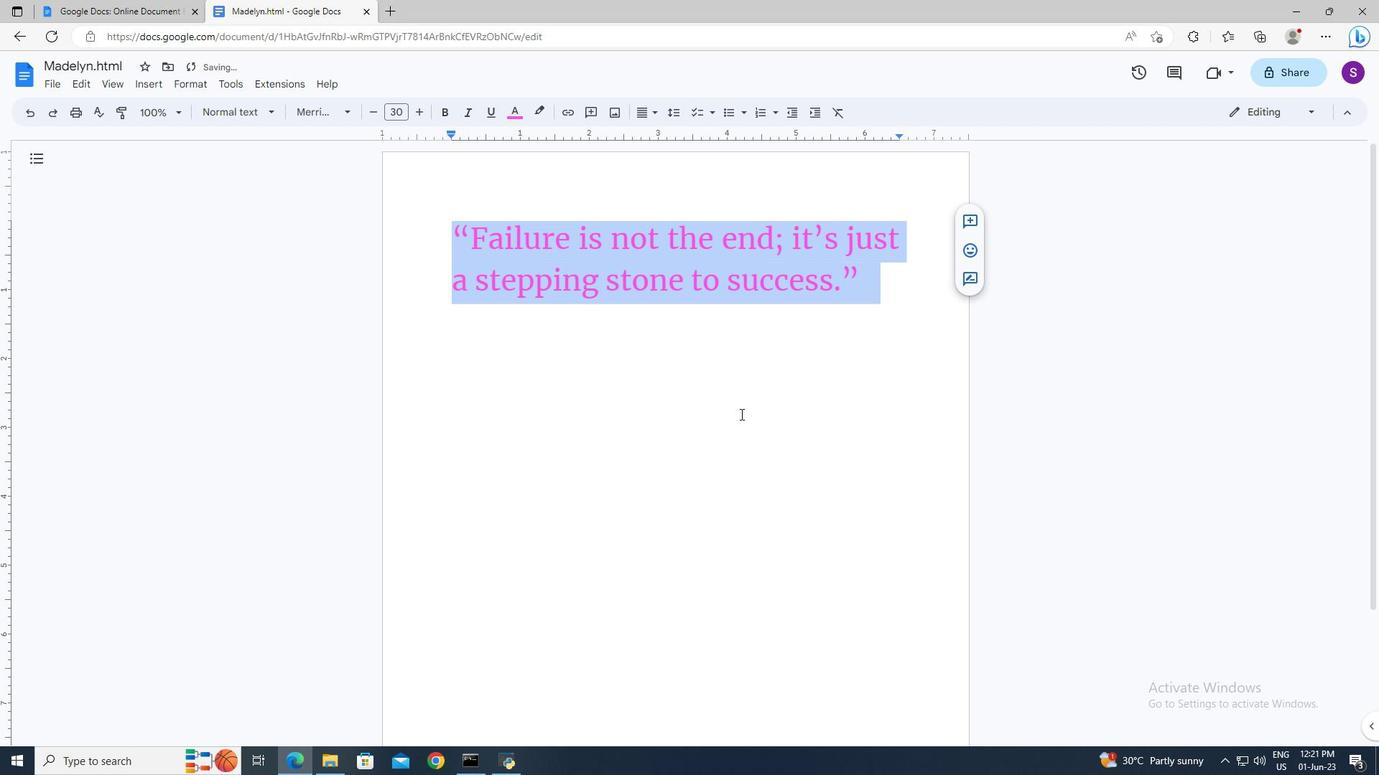 
Action: Mouse moved to (739, 407)
Screenshot: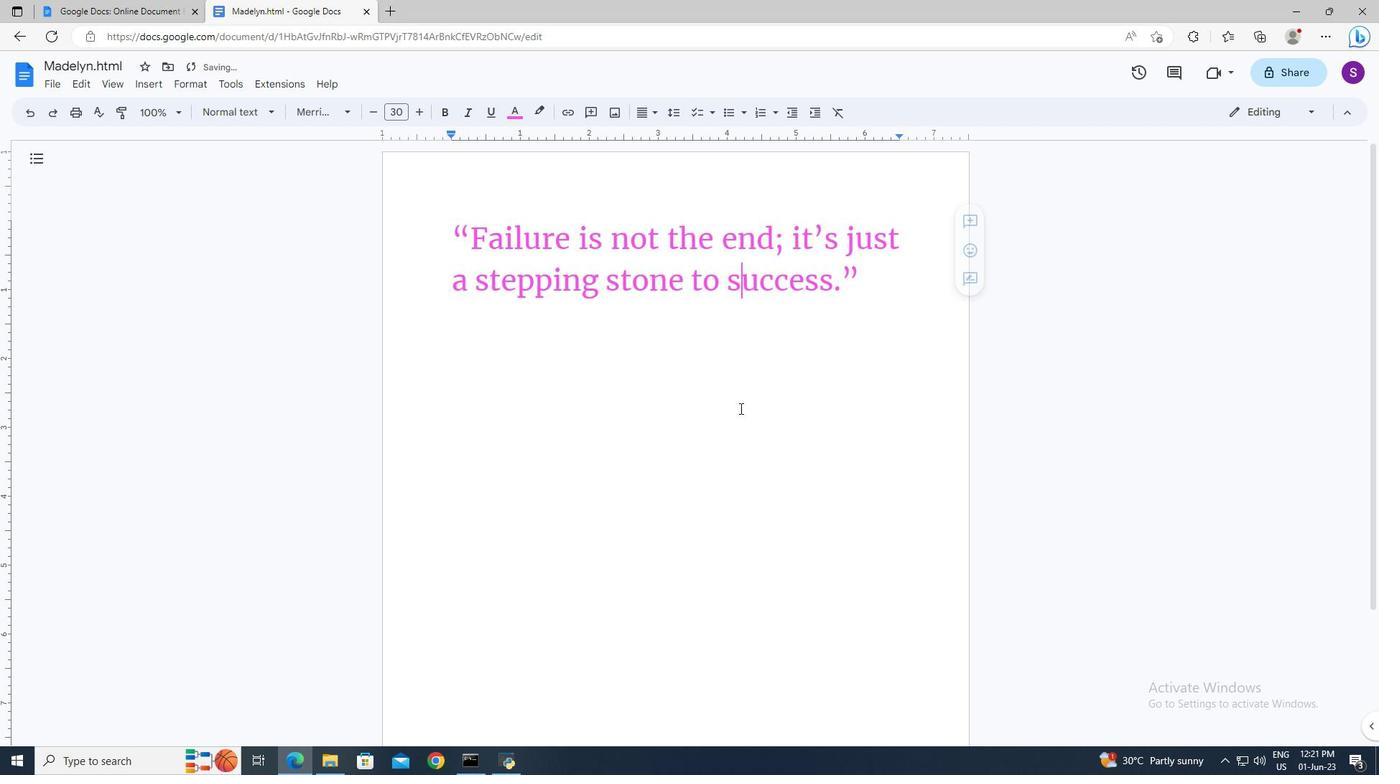 
